 Task: For heading Calibri with Bold.  font size for heading24,  'Change the font style of data to'Bell MT.  and font size to 16,  Change the alignment of both headline & data to Align middle & Align Center.  In the sheet  analysisSalesComparison
Action: Mouse moved to (114, 178)
Screenshot: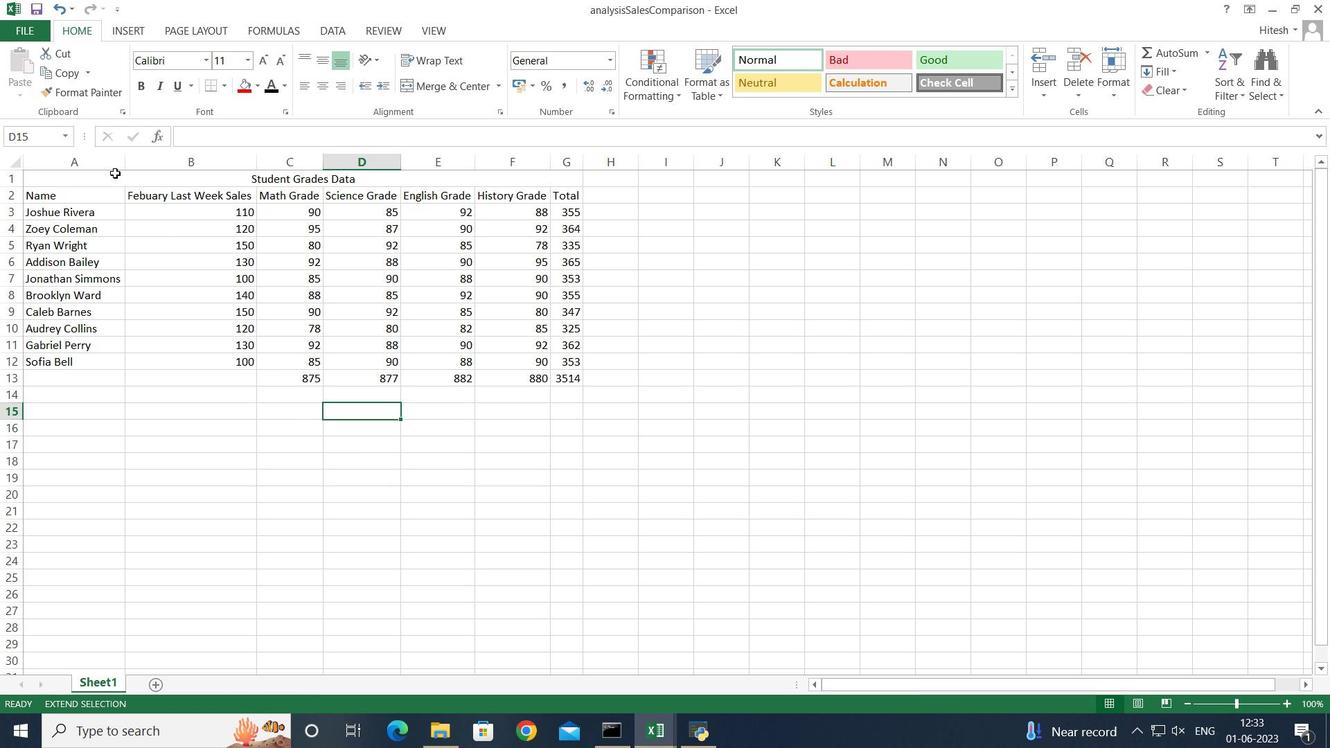 
Action: Mouse pressed left at (114, 178)
Screenshot: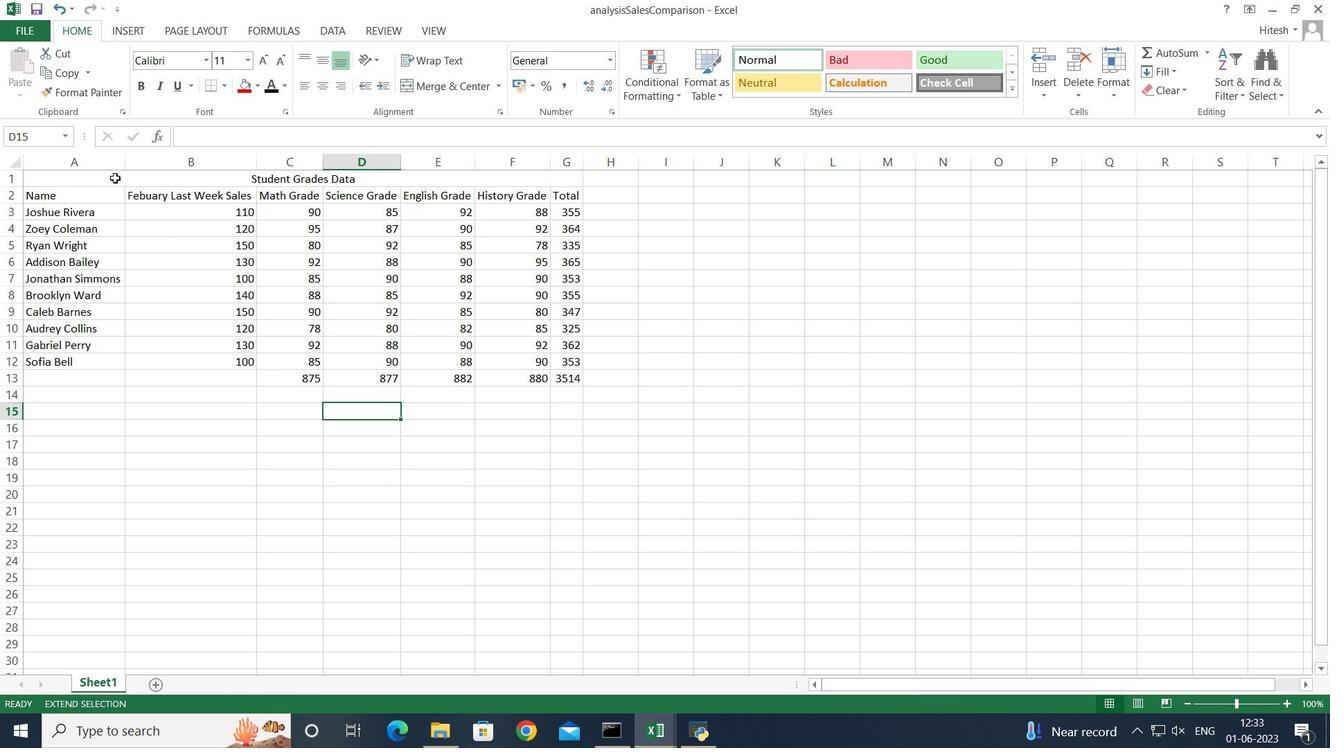 
Action: Mouse pressed left at (114, 178)
Screenshot: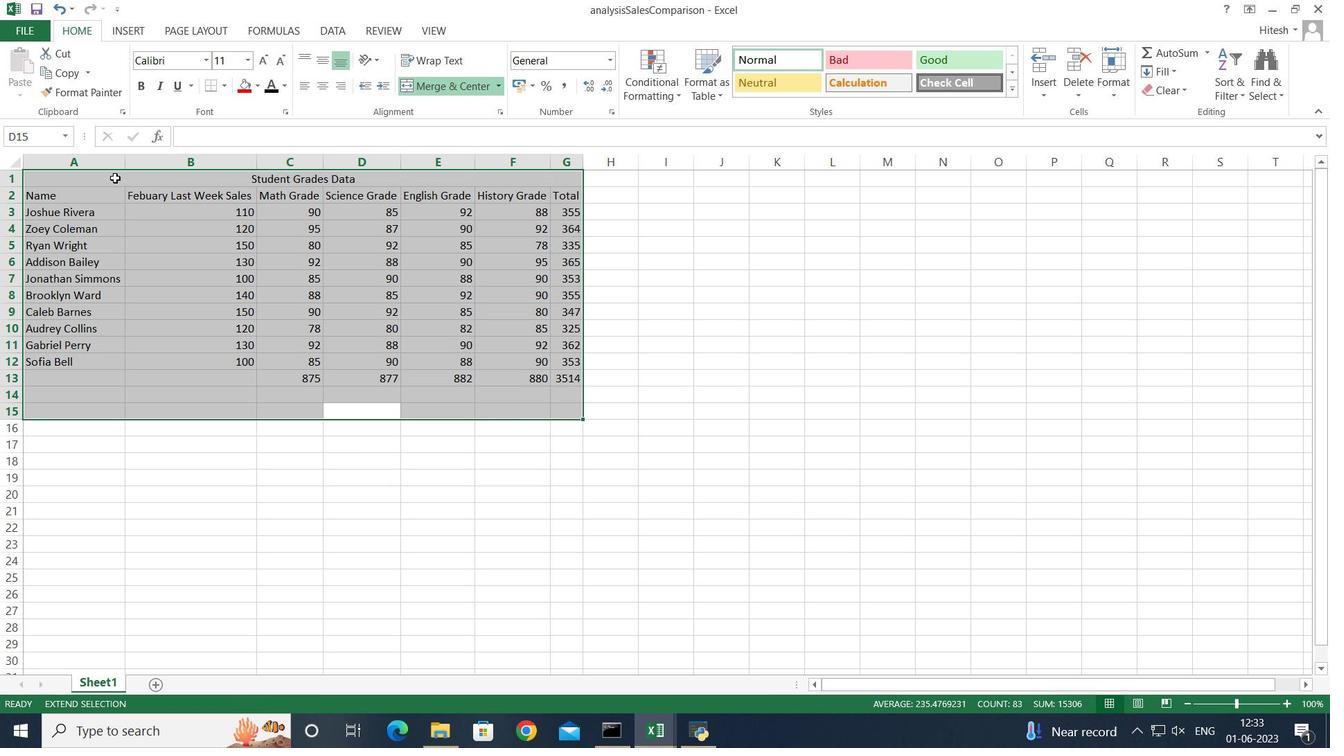 
Action: Mouse moved to (356, 417)
Screenshot: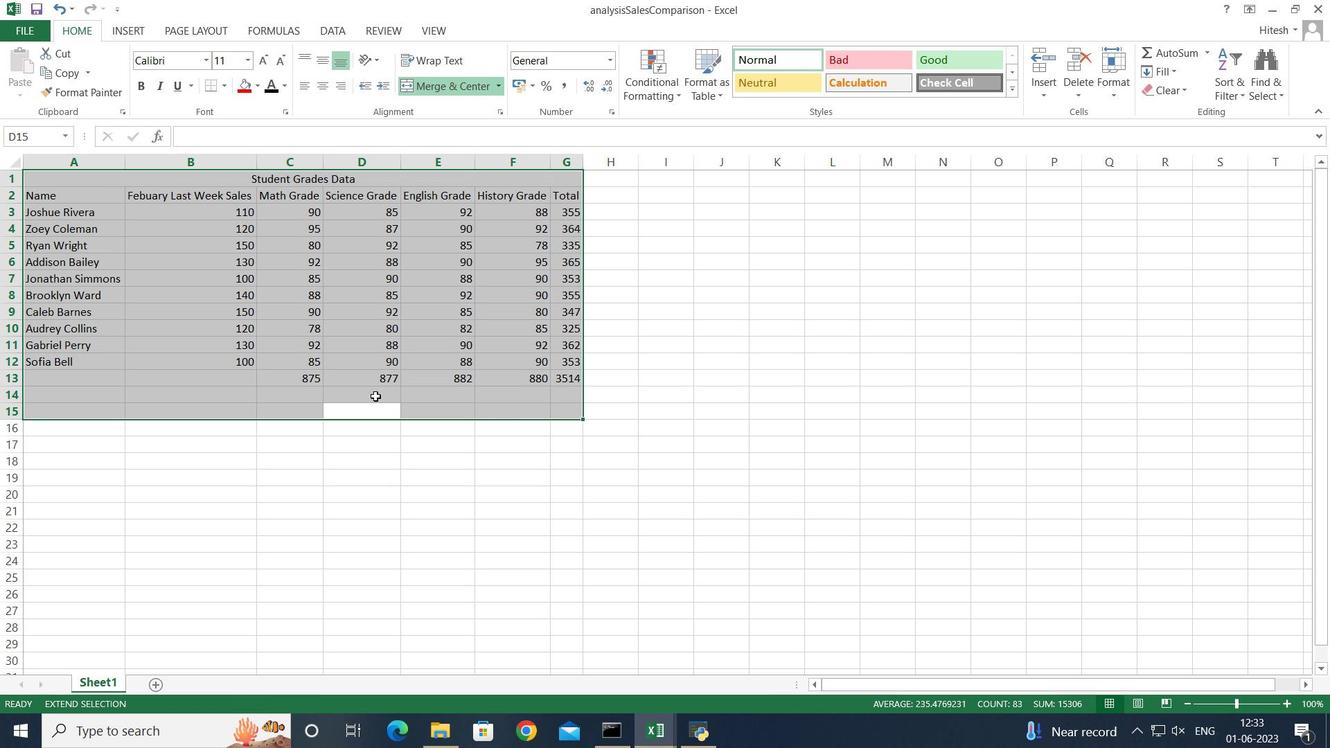 
Action: Mouse pressed left at (356, 417)
Screenshot: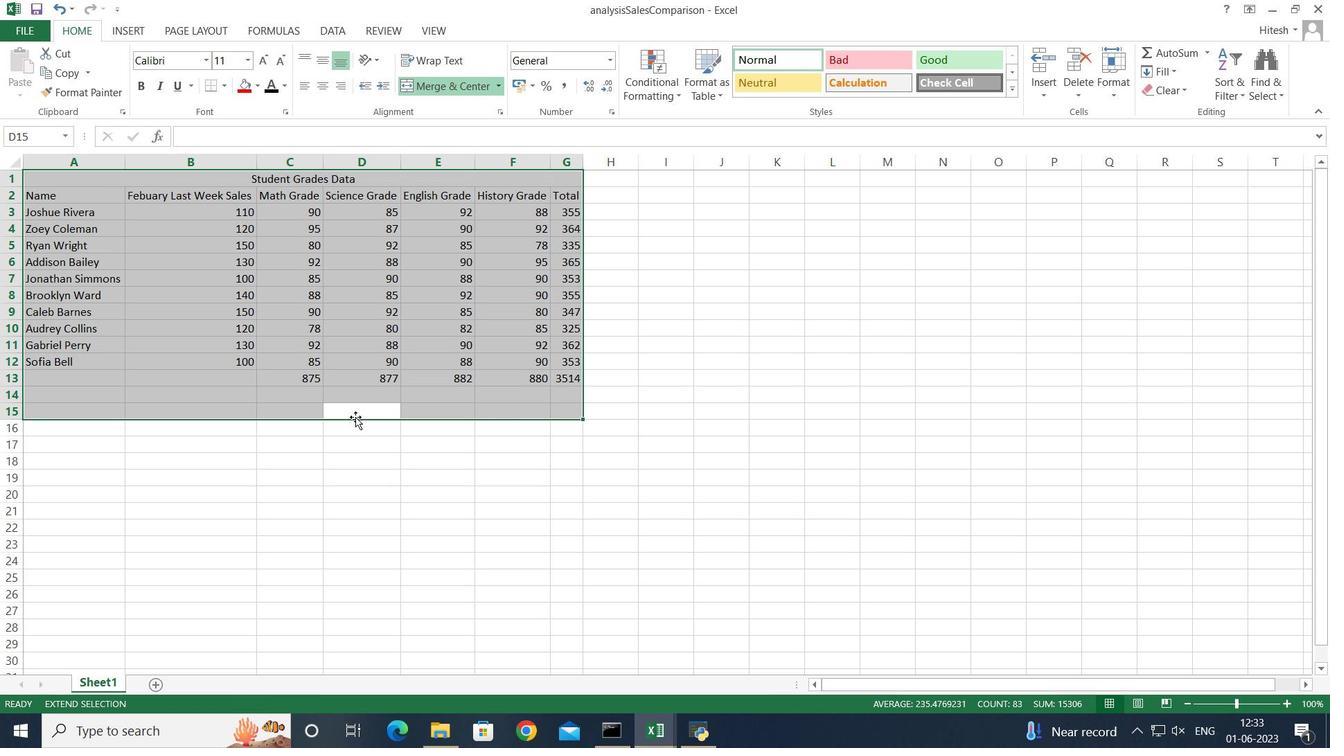 
Action: Mouse pressed left at (356, 417)
Screenshot: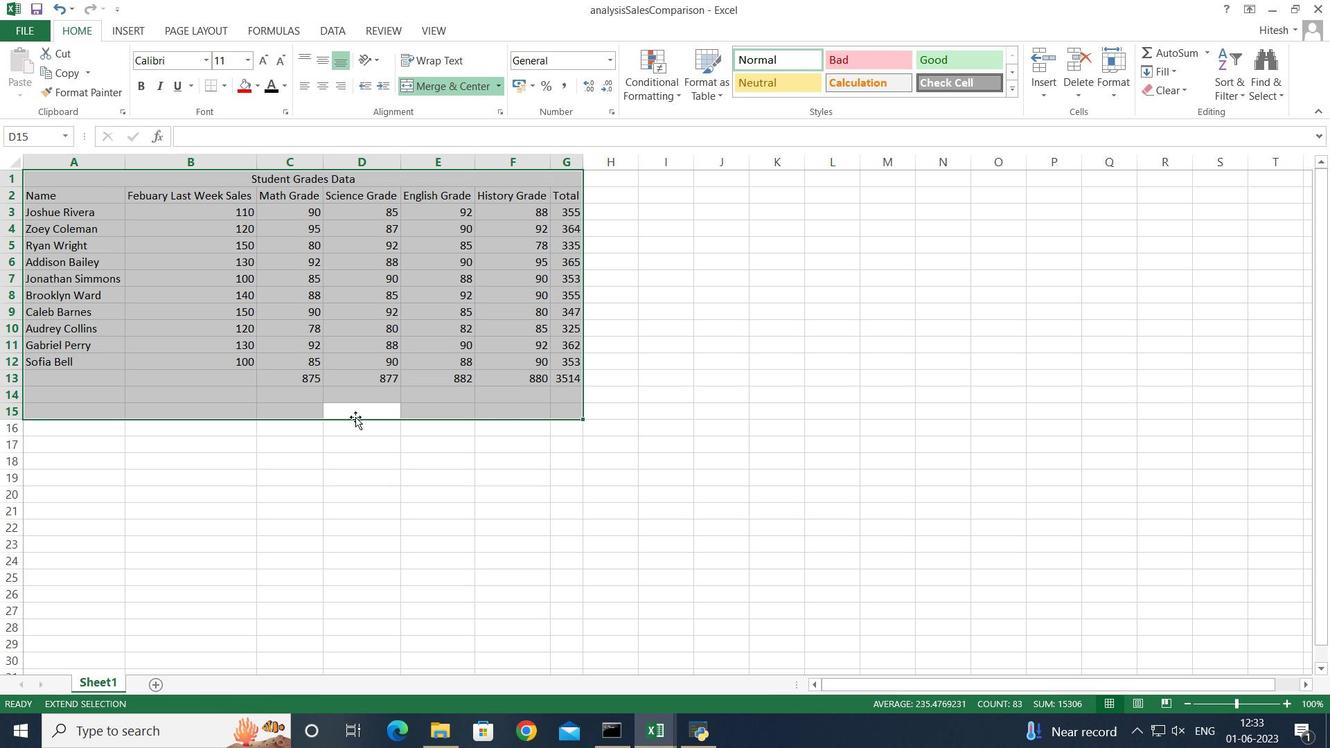 
Action: Mouse moved to (371, 409)
Screenshot: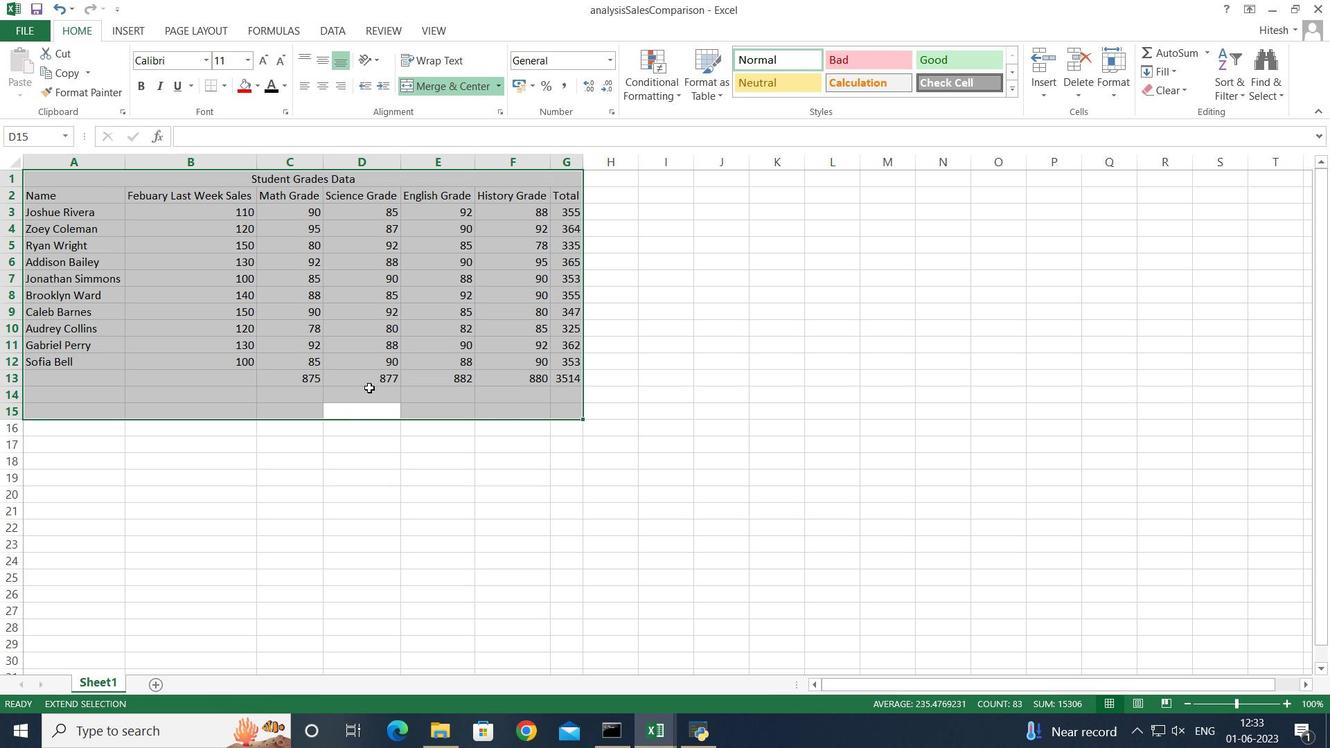 
Action: Mouse pressed left at (371, 409)
Screenshot: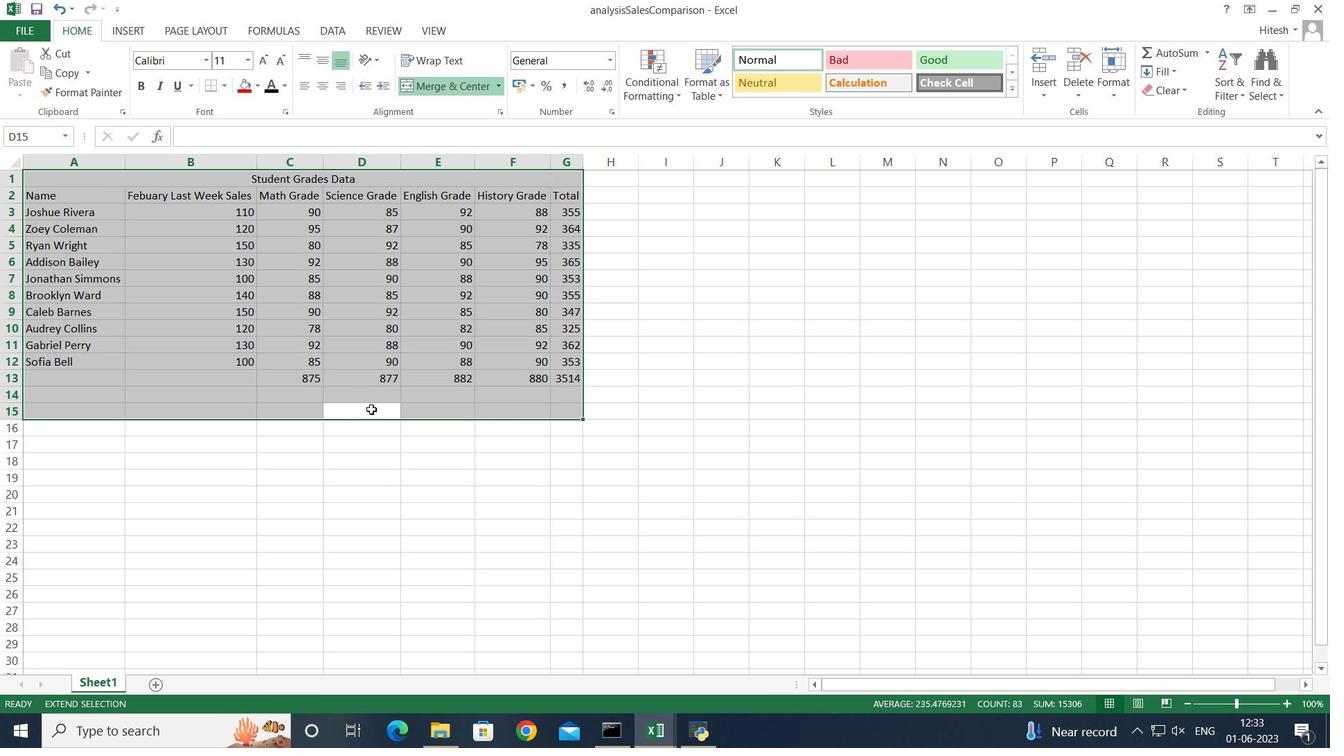 
Action: Key pressed 9<Key.backspace>
Screenshot: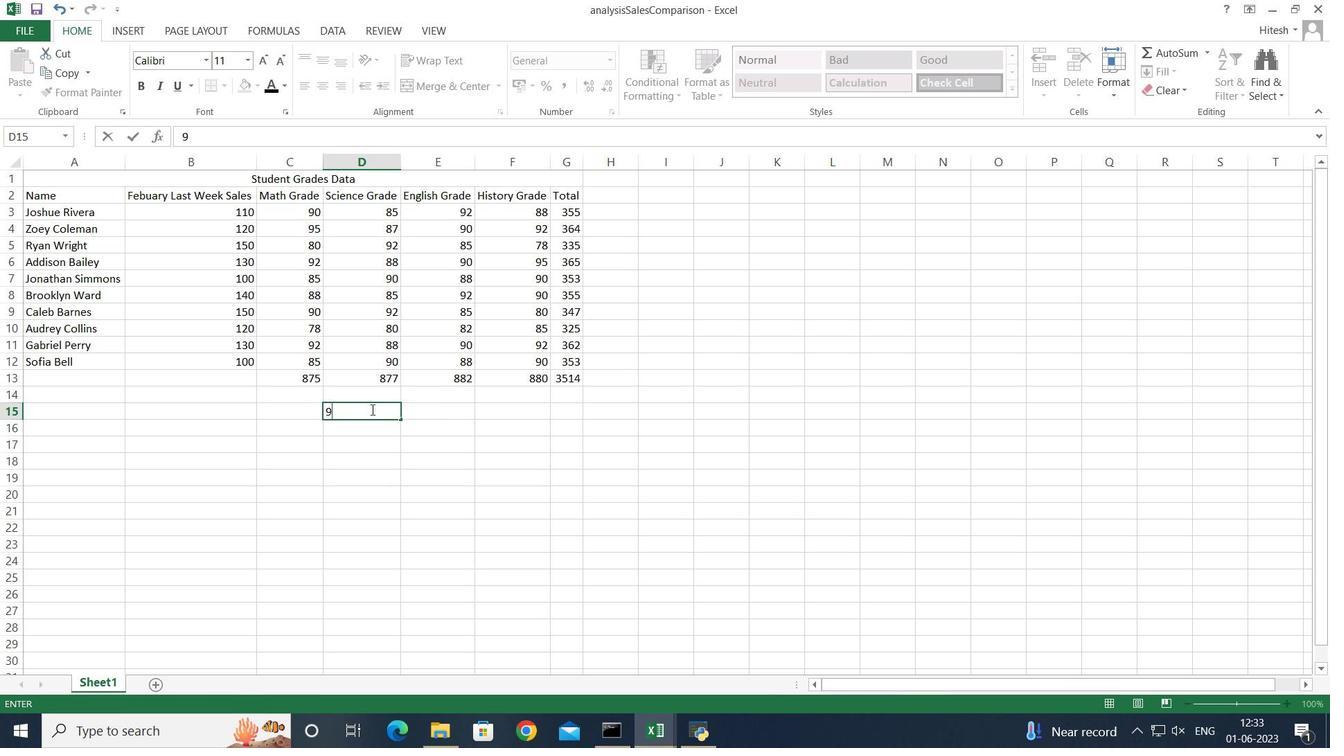 
Action: Mouse moved to (80, 179)
Screenshot: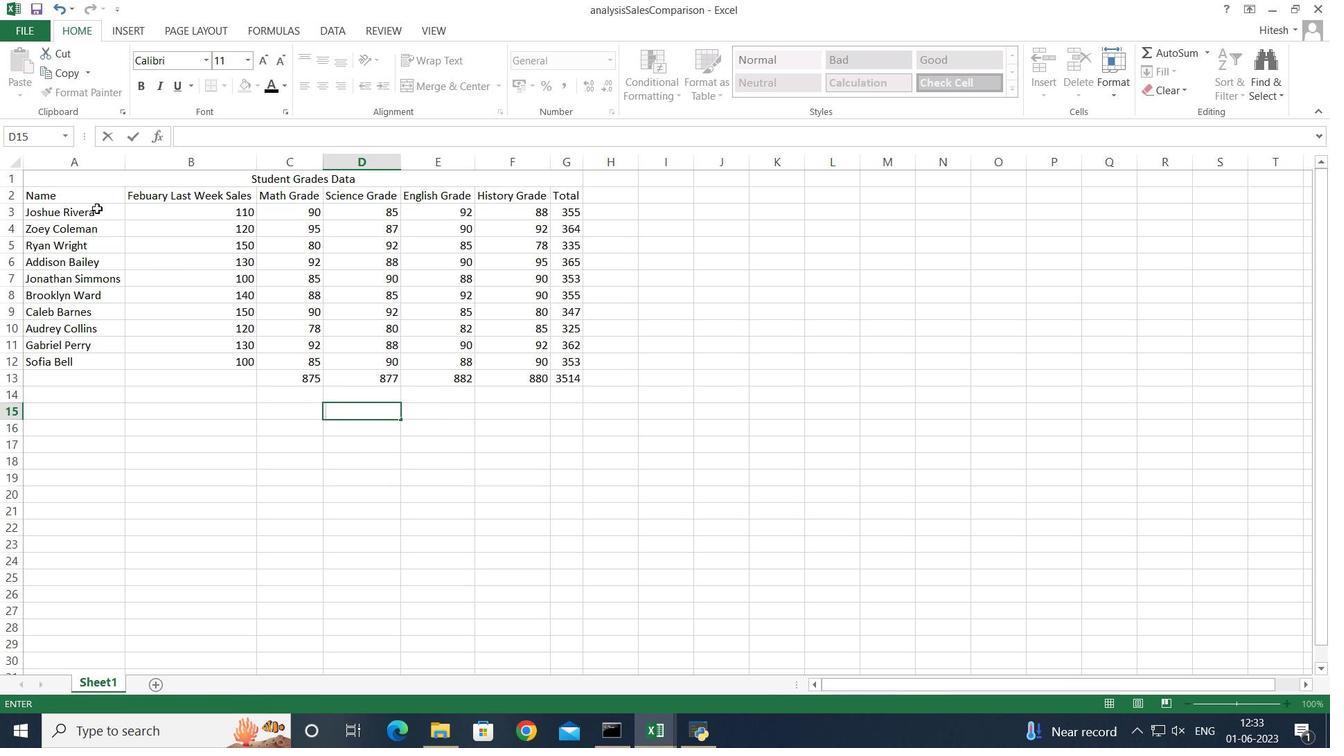 
Action: Mouse pressed left at (80, 179)
Screenshot: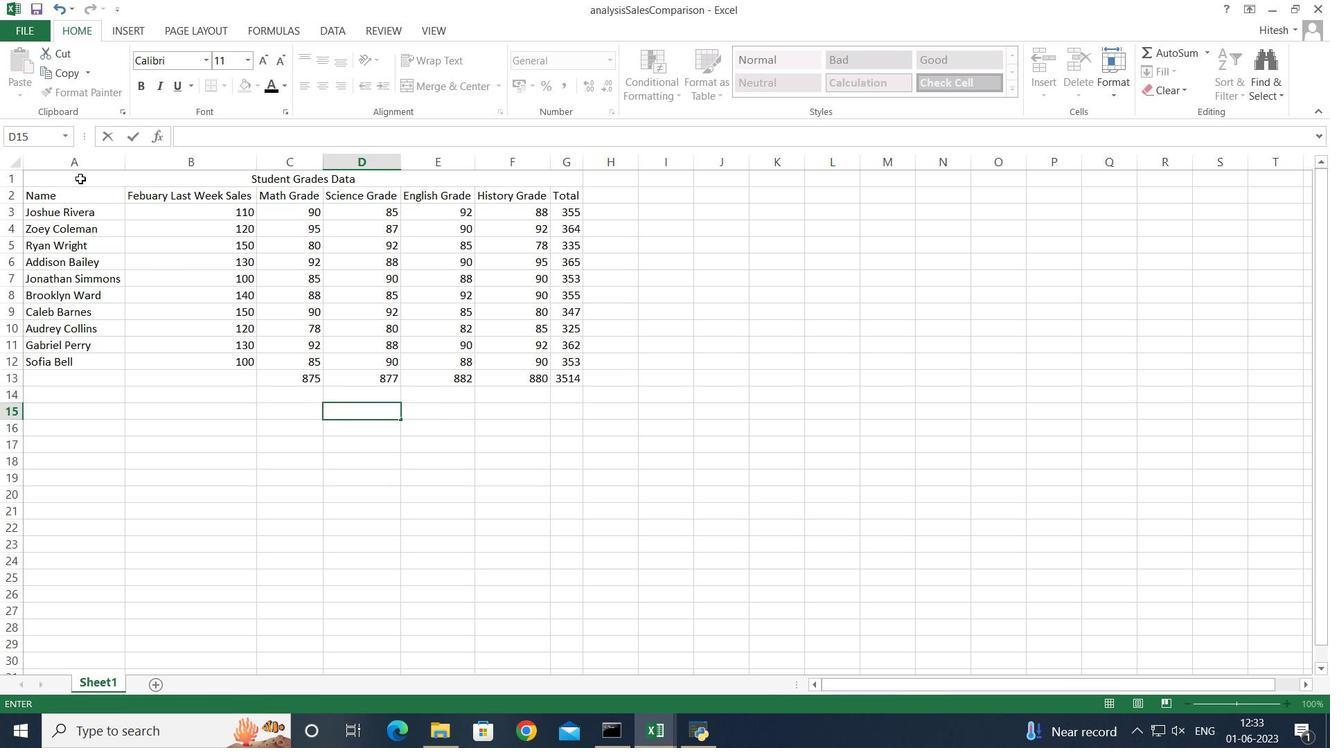 
Action: Mouse moved to (203, 58)
Screenshot: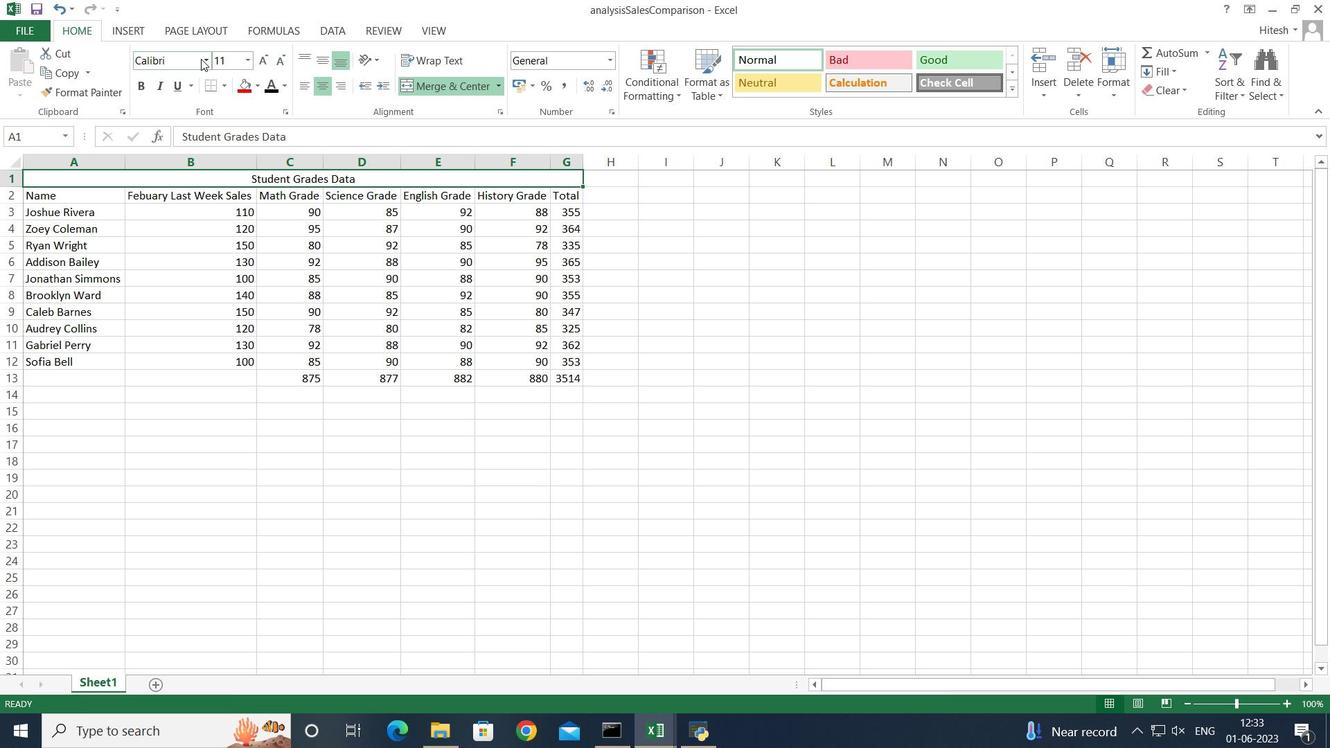 
Action: Mouse pressed left at (203, 58)
Screenshot: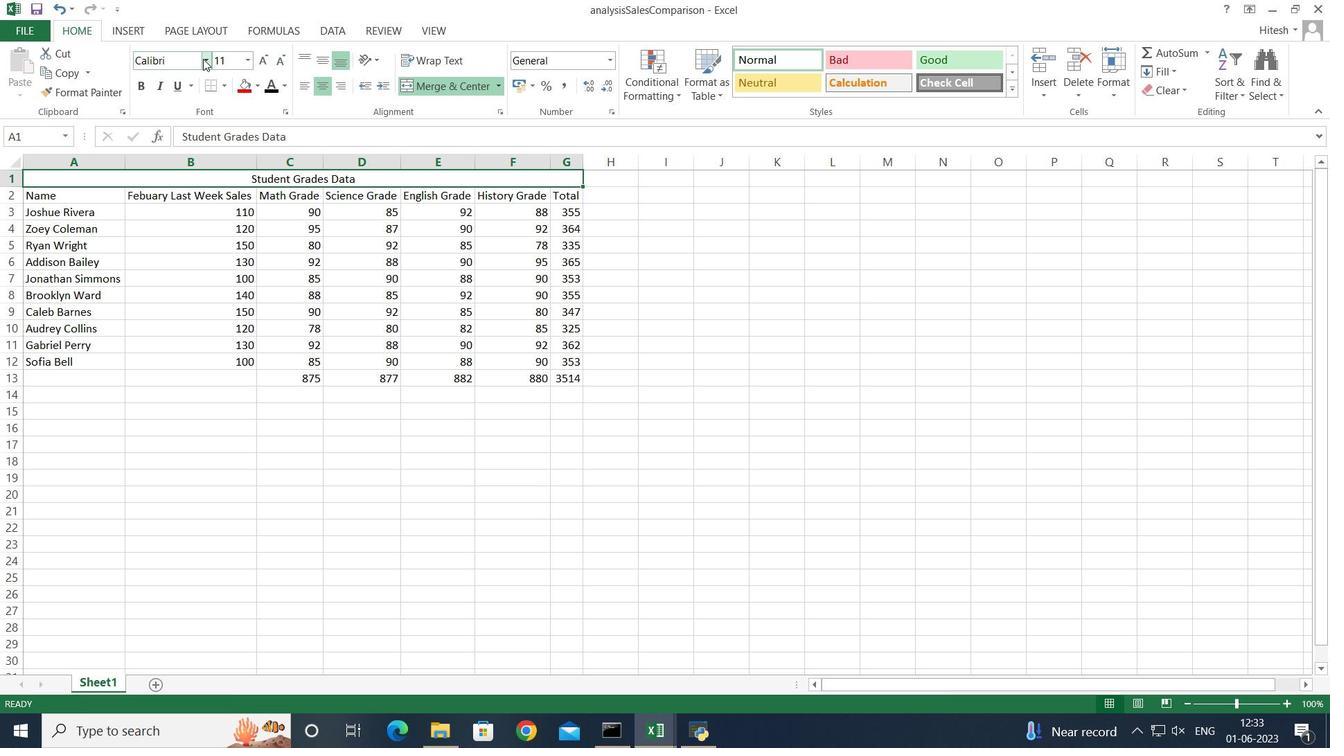 
Action: Mouse moved to (208, 120)
Screenshot: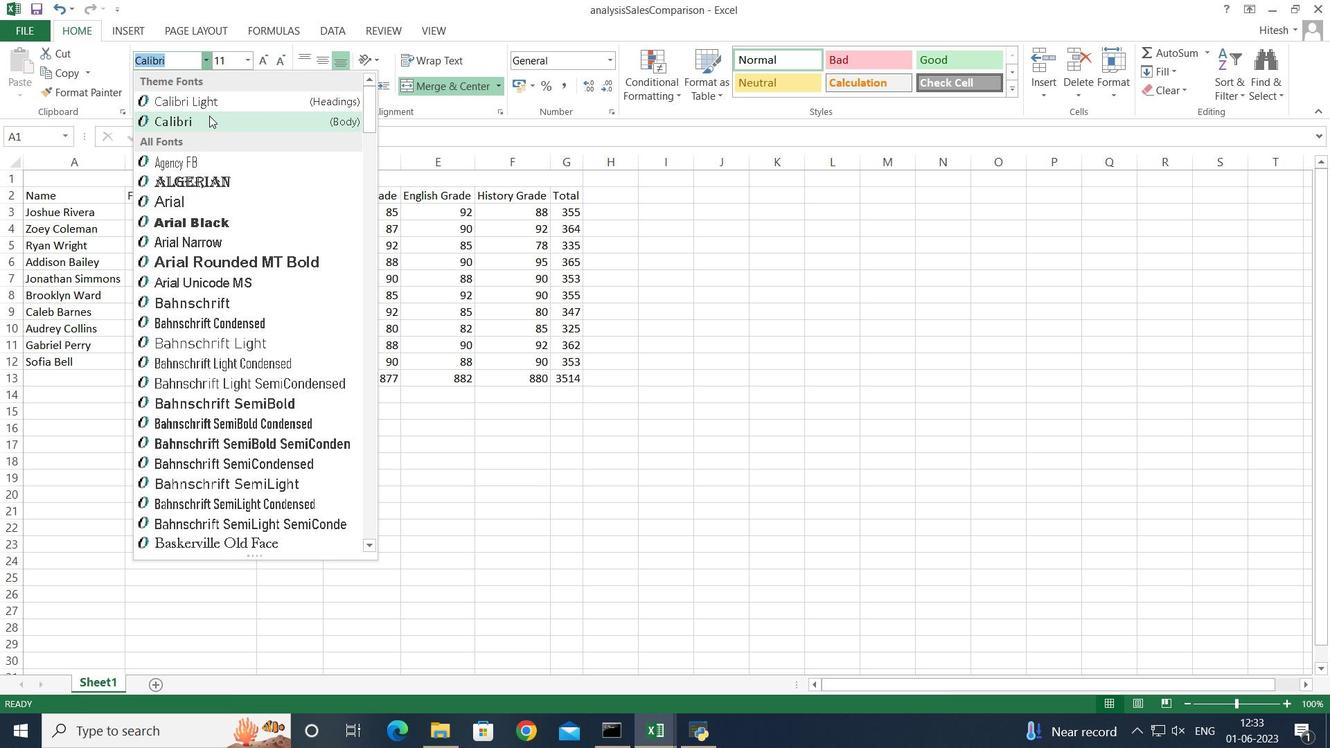 
Action: Mouse pressed left at (208, 120)
Screenshot: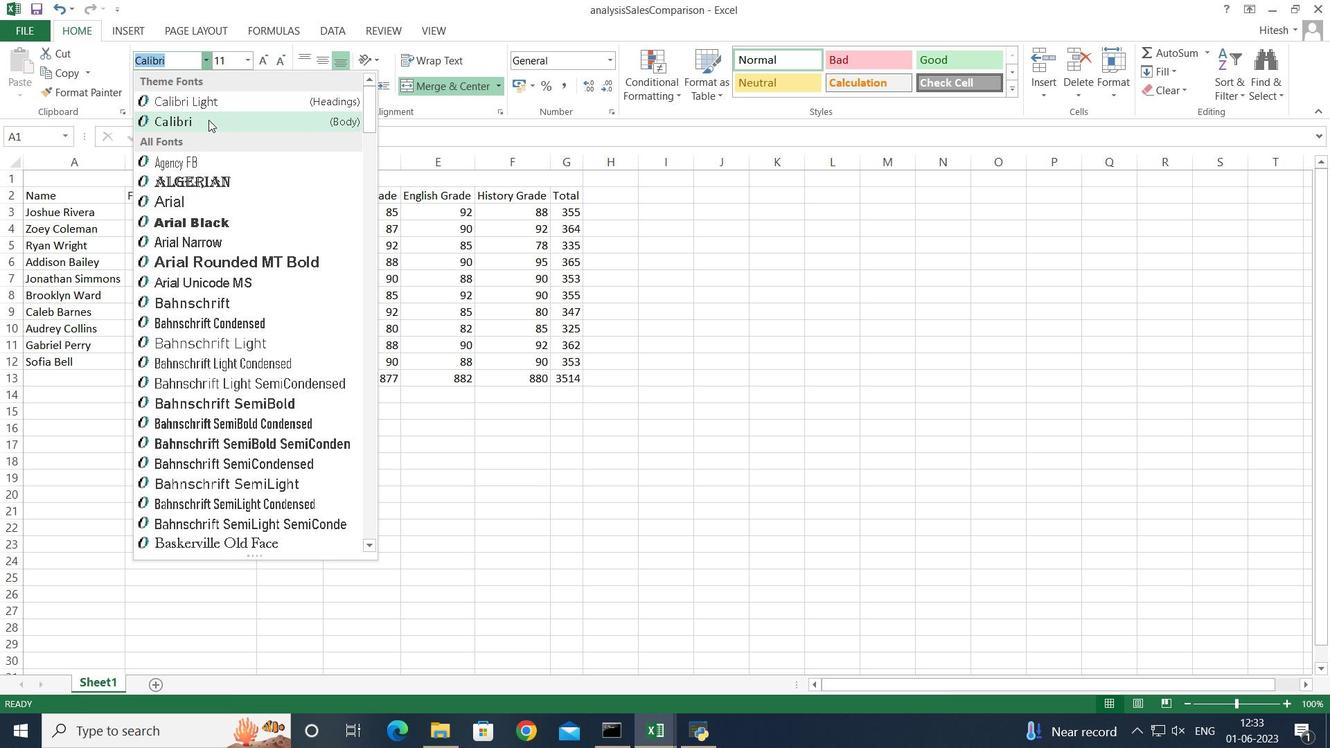 
Action: Mouse moved to (137, 87)
Screenshot: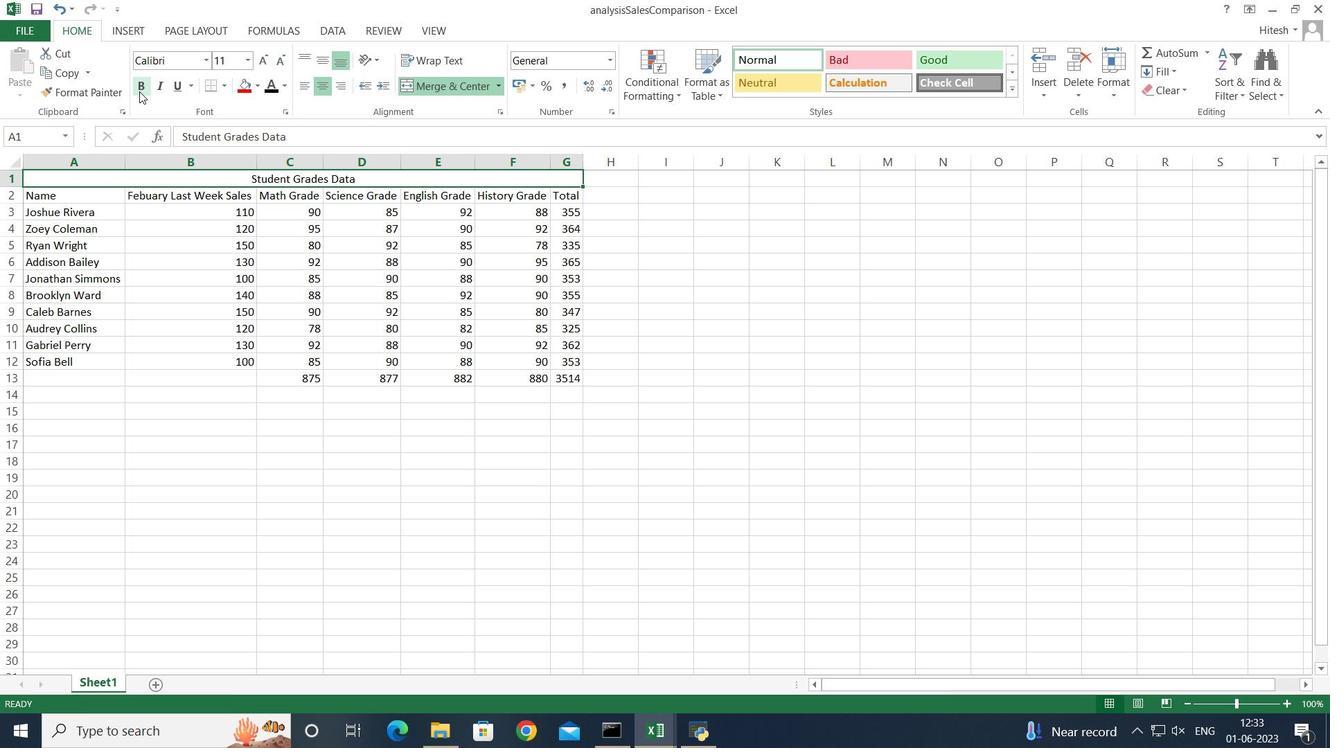 
Action: Mouse pressed left at (137, 87)
Screenshot: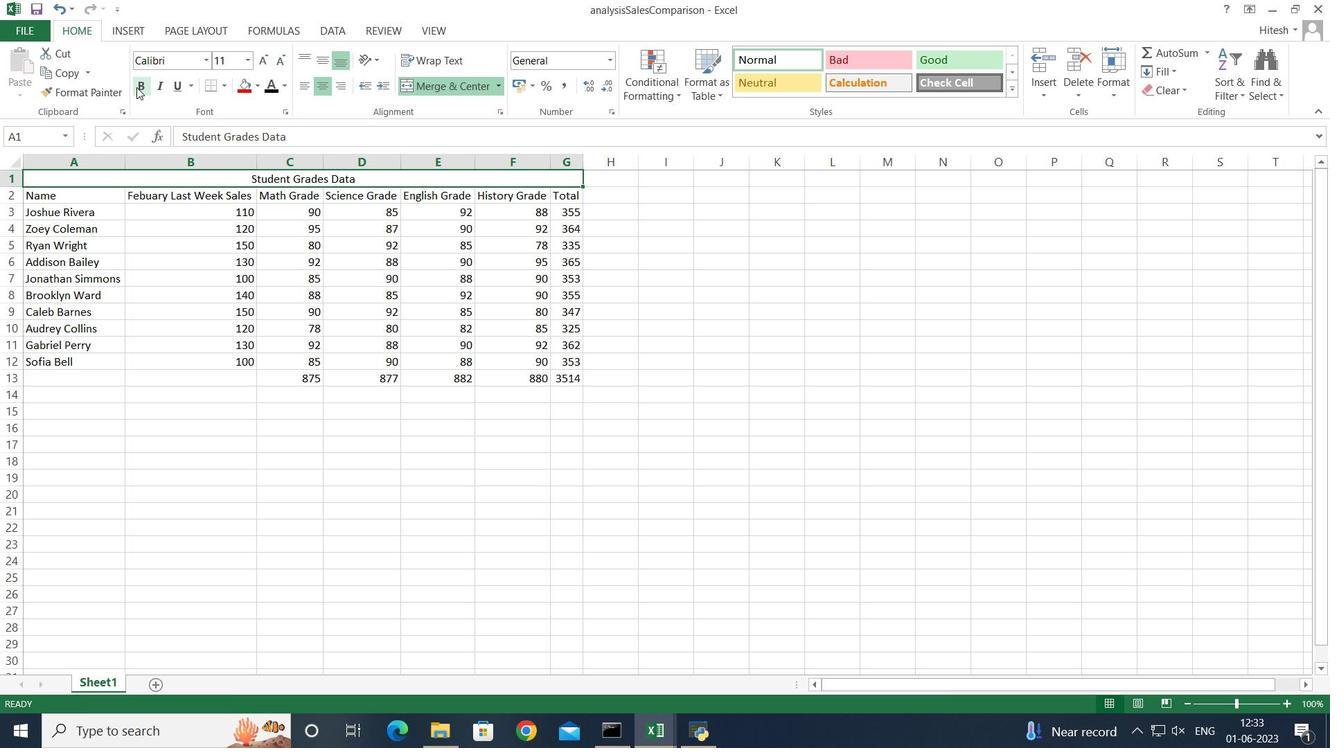 
Action: Mouse moved to (247, 57)
Screenshot: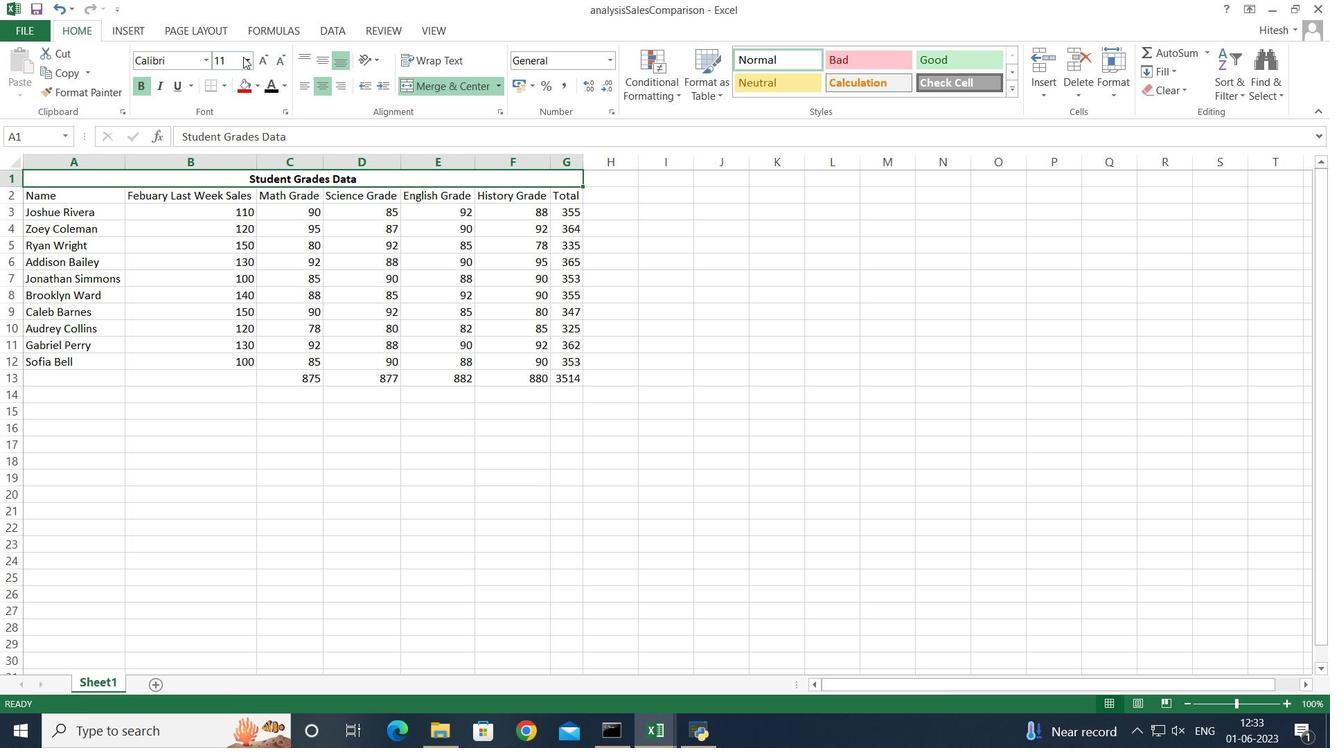 
Action: Mouse pressed left at (247, 57)
Screenshot: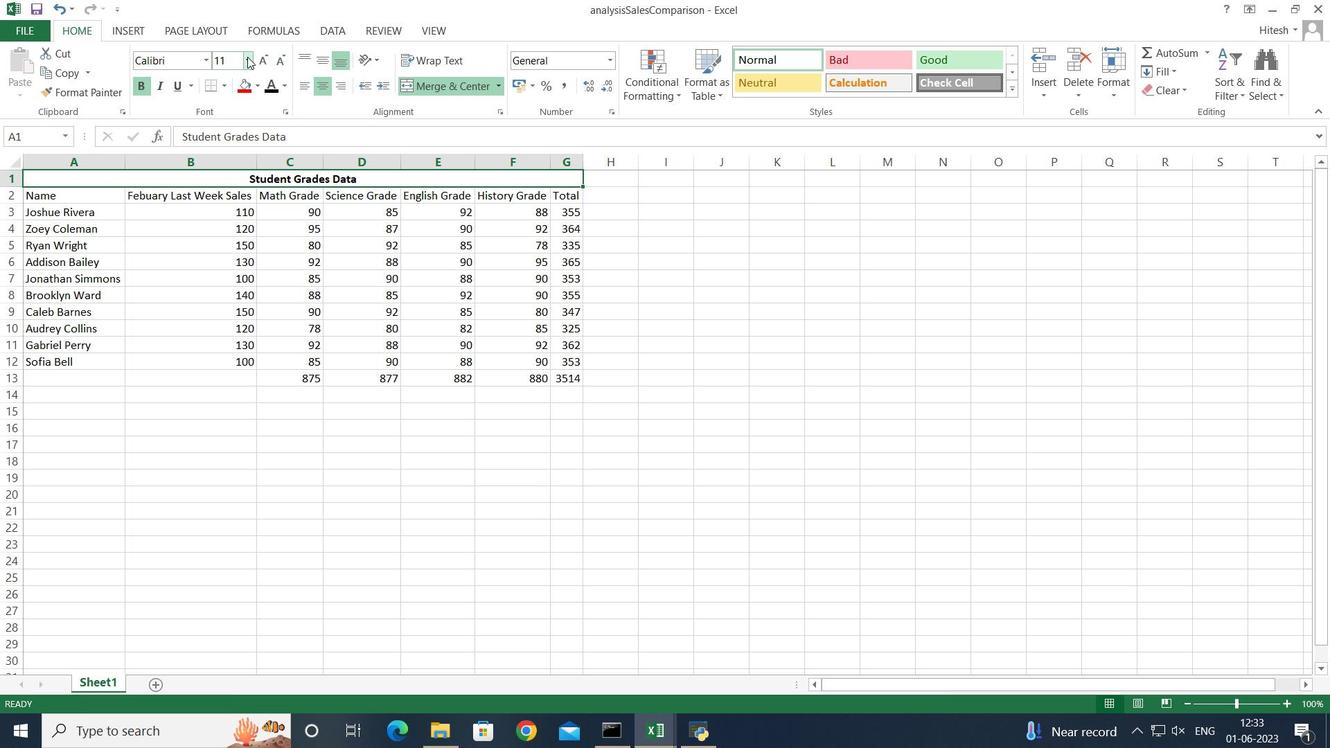
Action: Mouse moved to (220, 241)
Screenshot: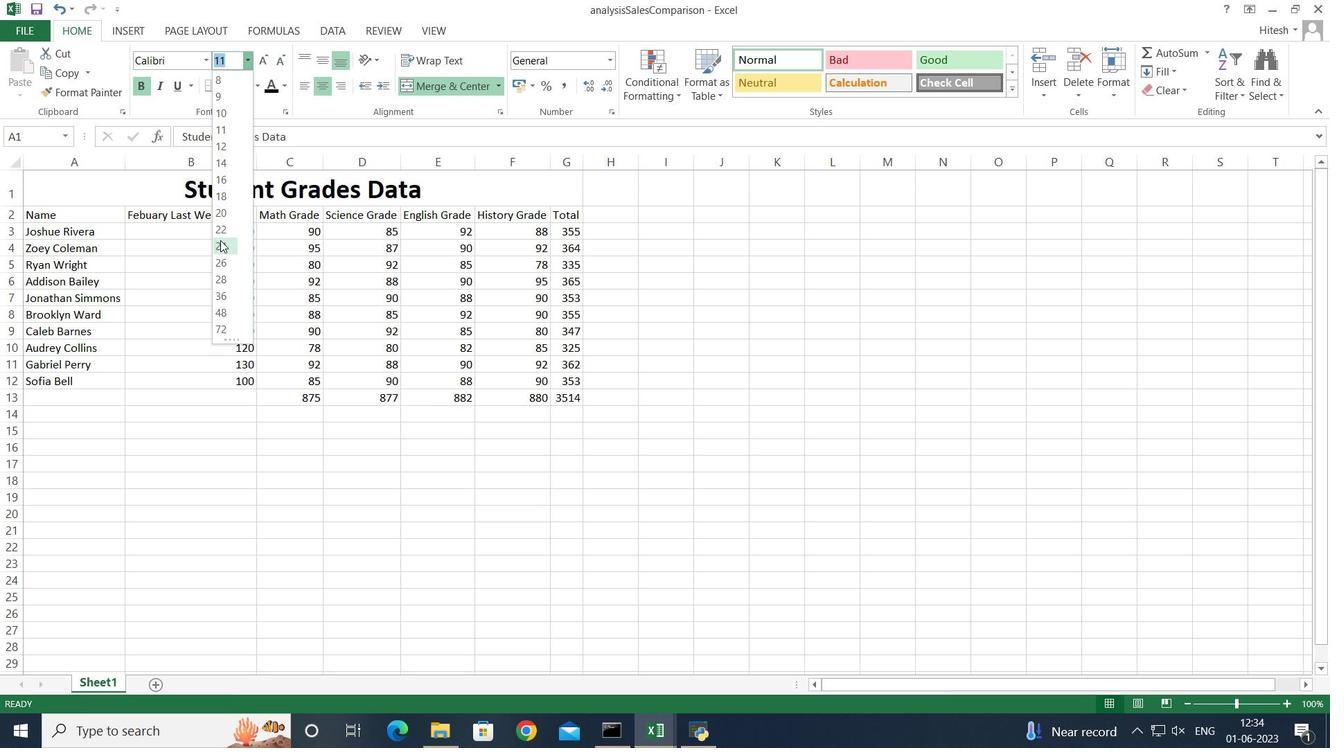 
Action: Mouse pressed left at (220, 241)
Screenshot: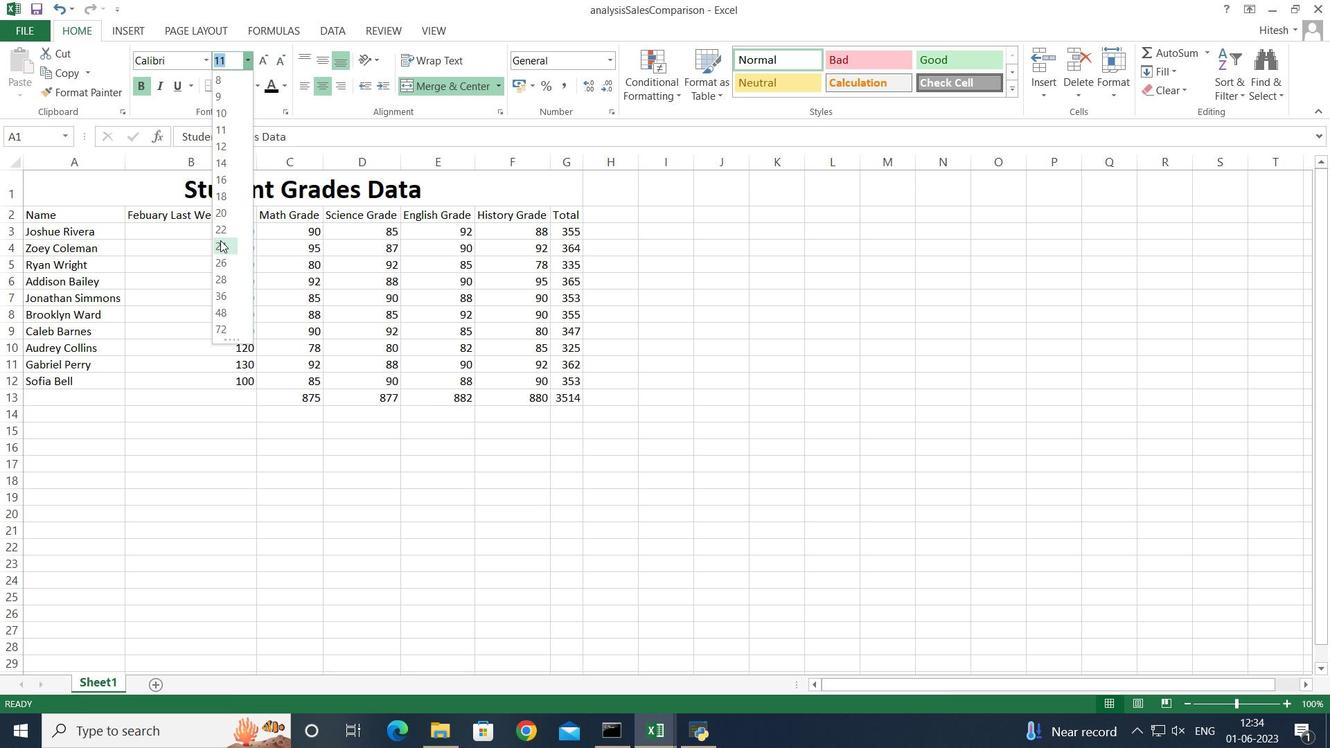 
Action: Mouse moved to (196, 427)
Screenshot: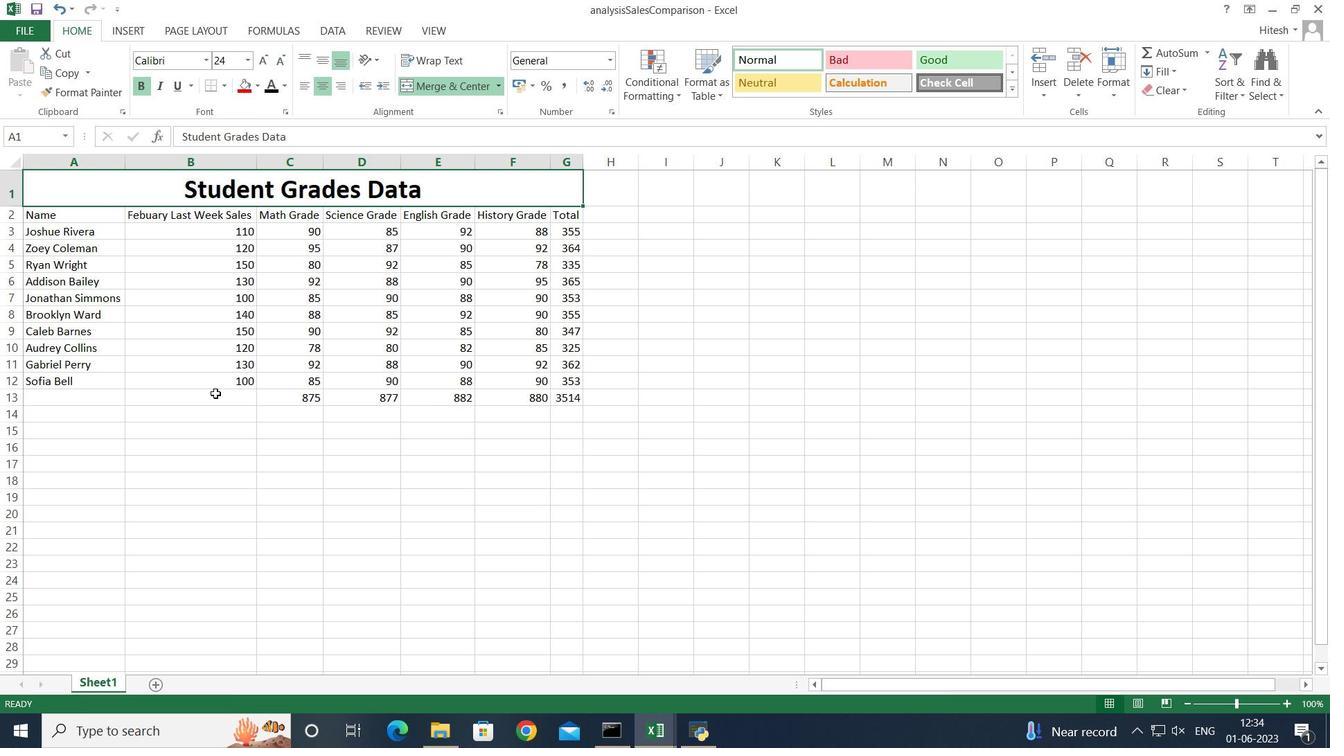 
Action: Mouse pressed left at (196, 427)
Screenshot: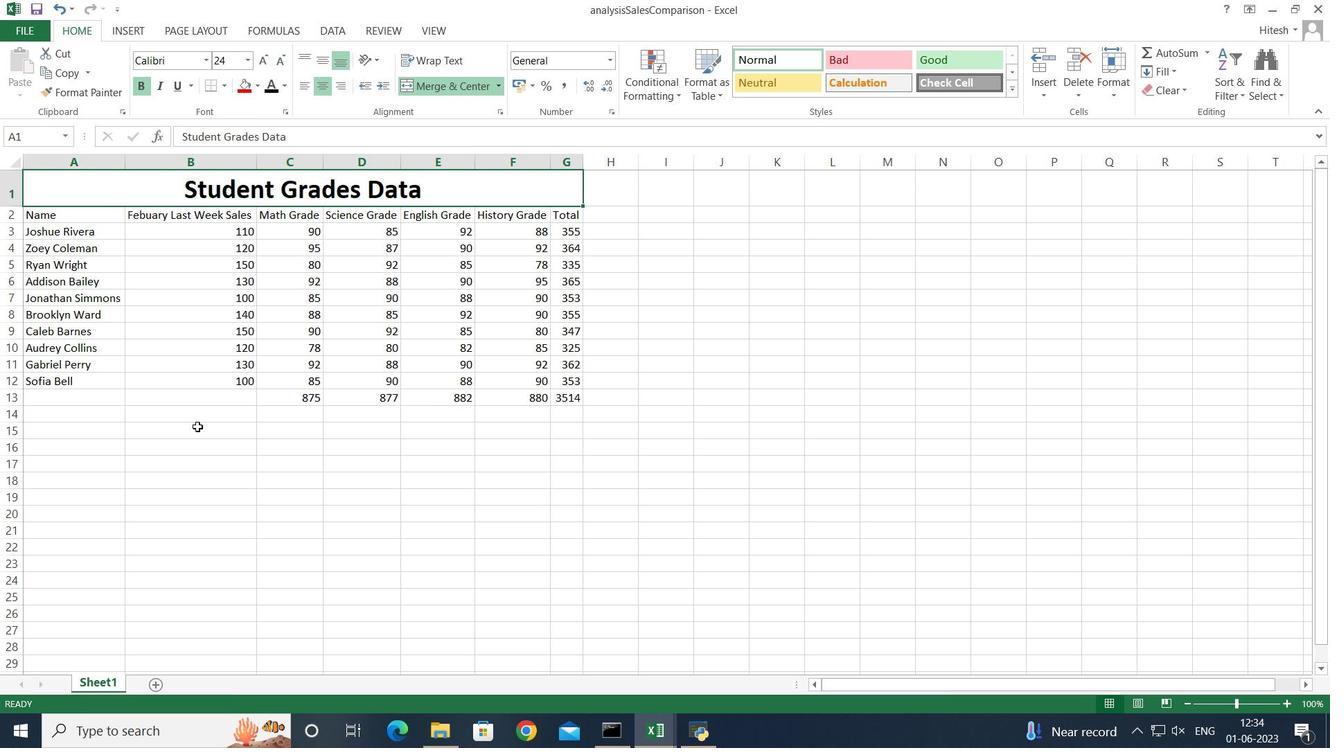 
Action: Mouse moved to (63, 210)
Screenshot: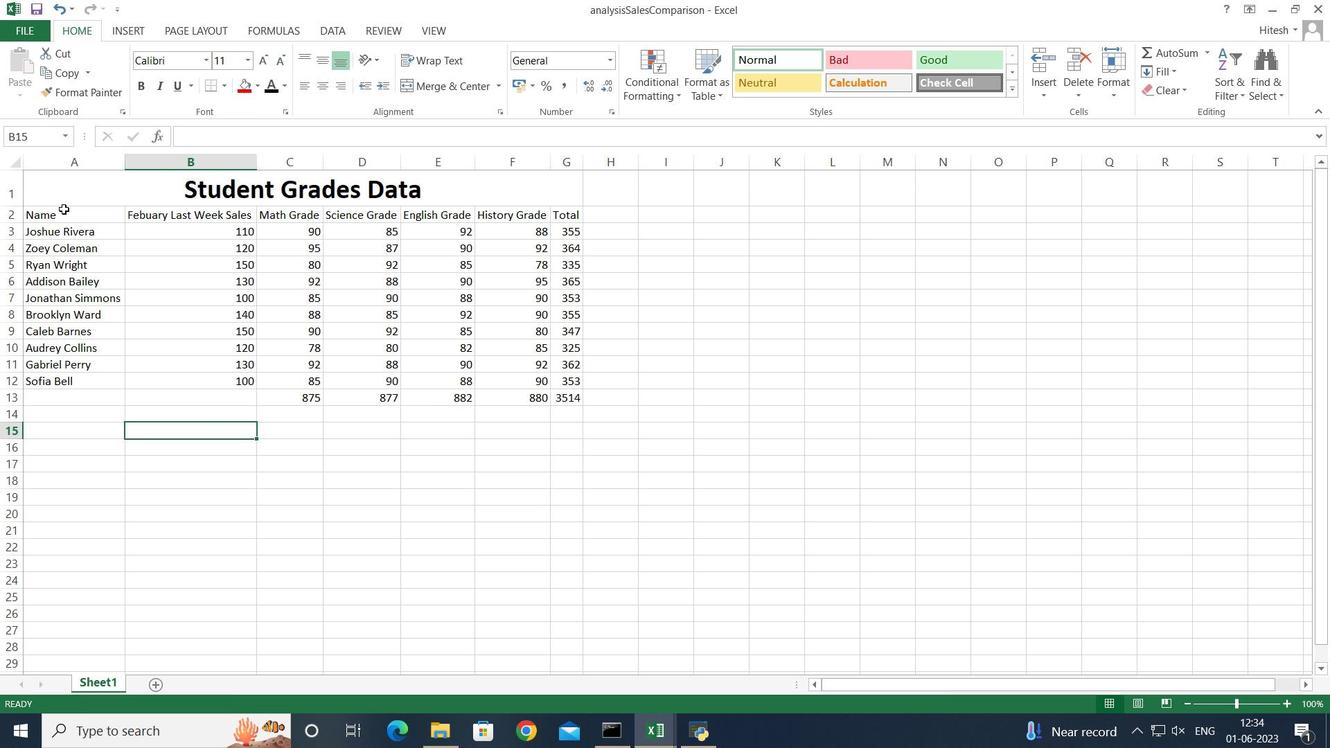 
Action: Mouse pressed left at (63, 210)
Screenshot: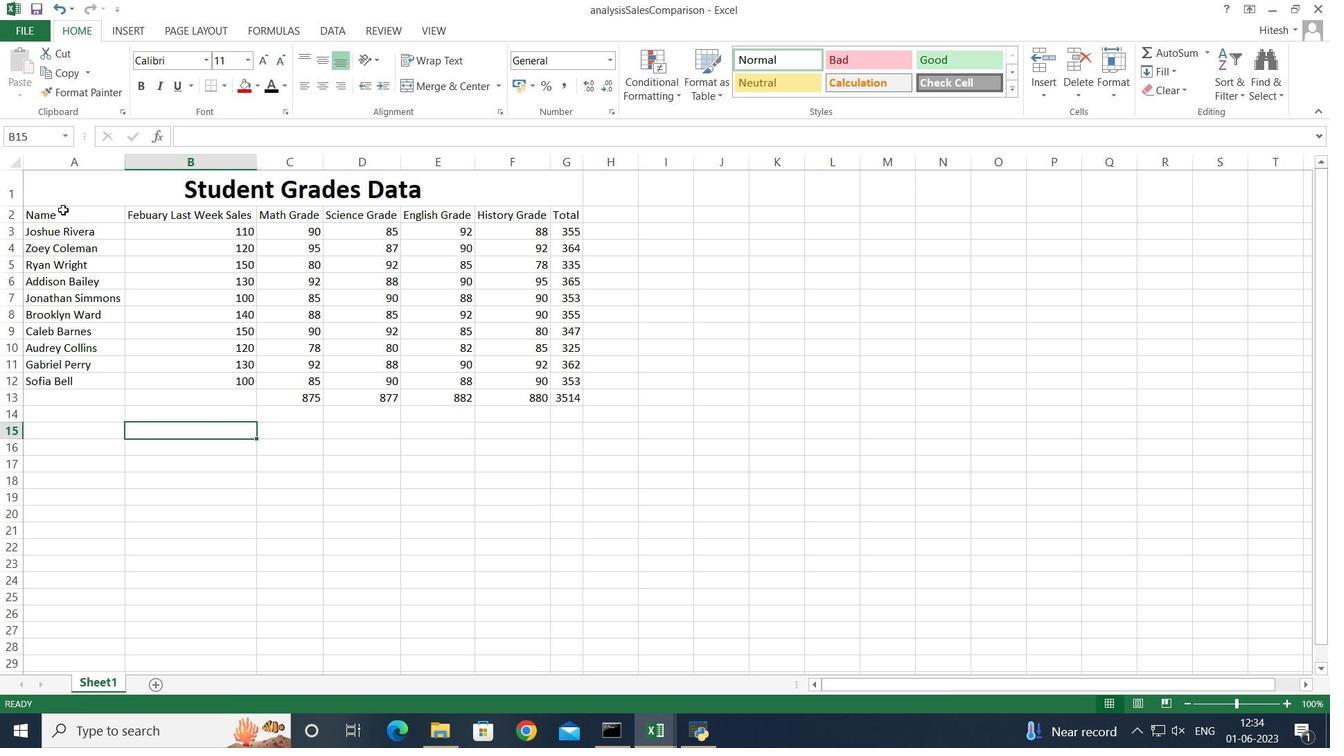 
Action: Key pressed <Key.shift><Key.right><Key.right><Key.right><Key.right><Key.right><Key.right><Key.down><Key.down><Key.down><Key.down><Key.down><Key.down><Key.down><Key.down><Key.down><Key.down><Key.down>
Screenshot: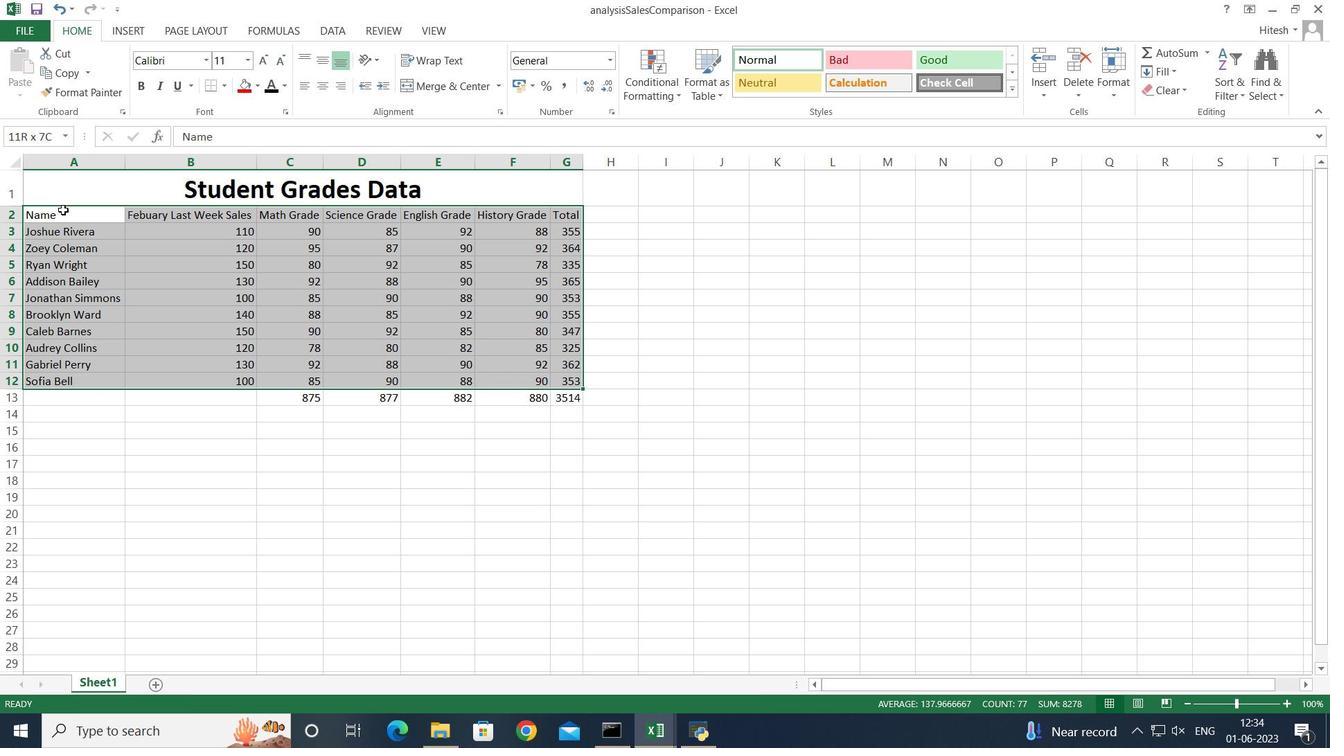 
Action: Mouse moved to (205, 60)
Screenshot: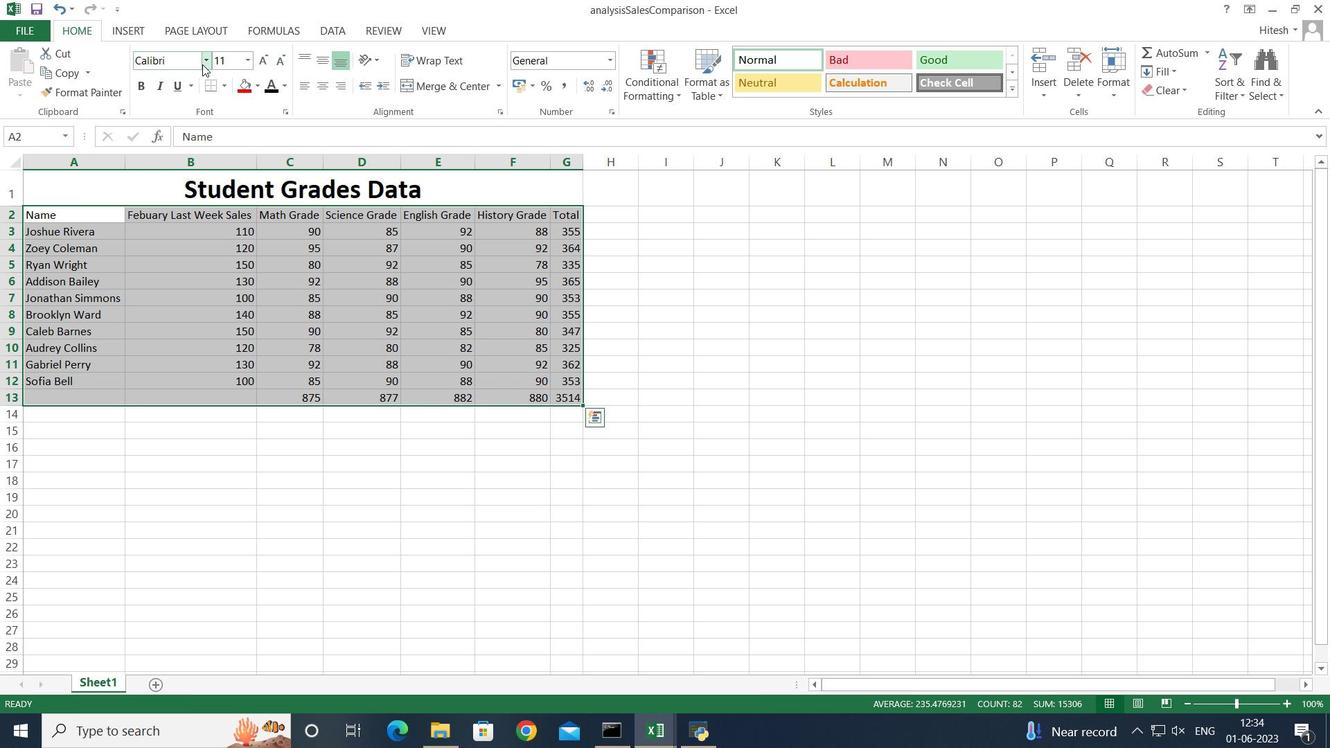 
Action: Mouse pressed left at (205, 60)
Screenshot: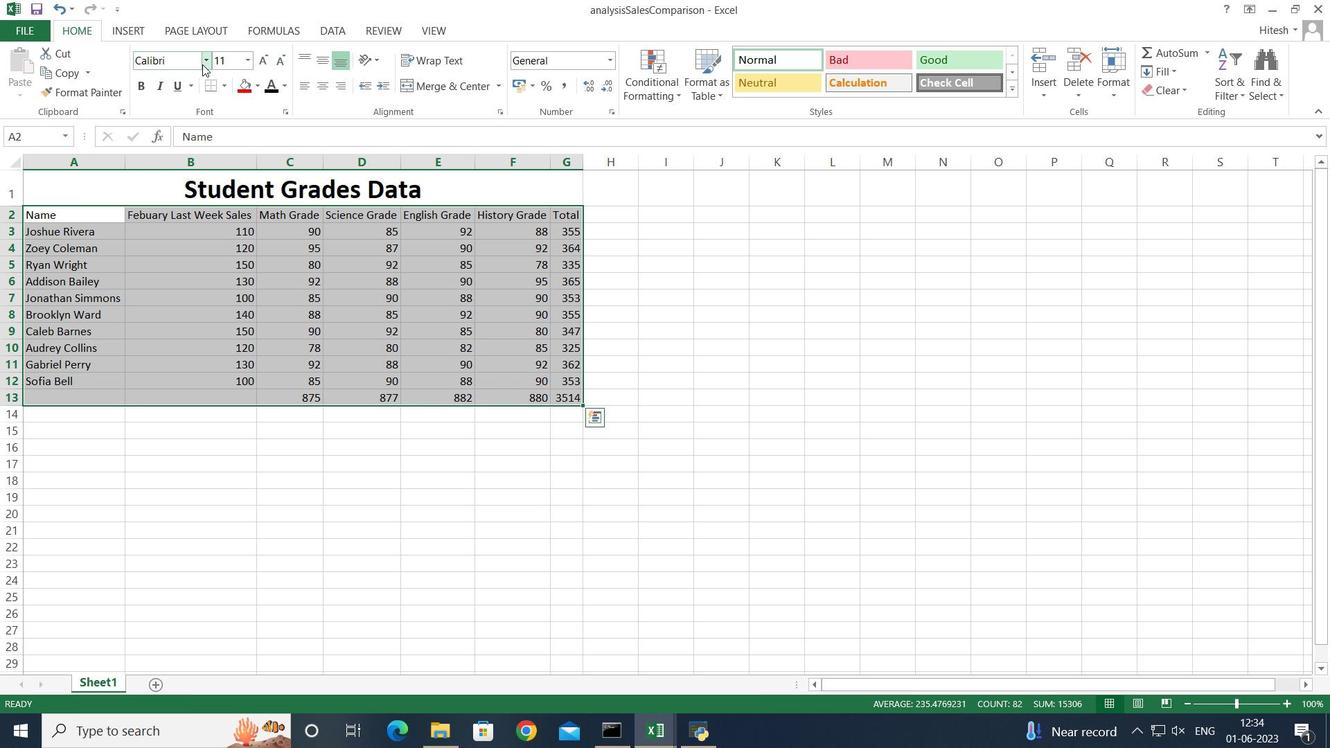 
Action: Mouse moved to (272, 165)
Screenshot: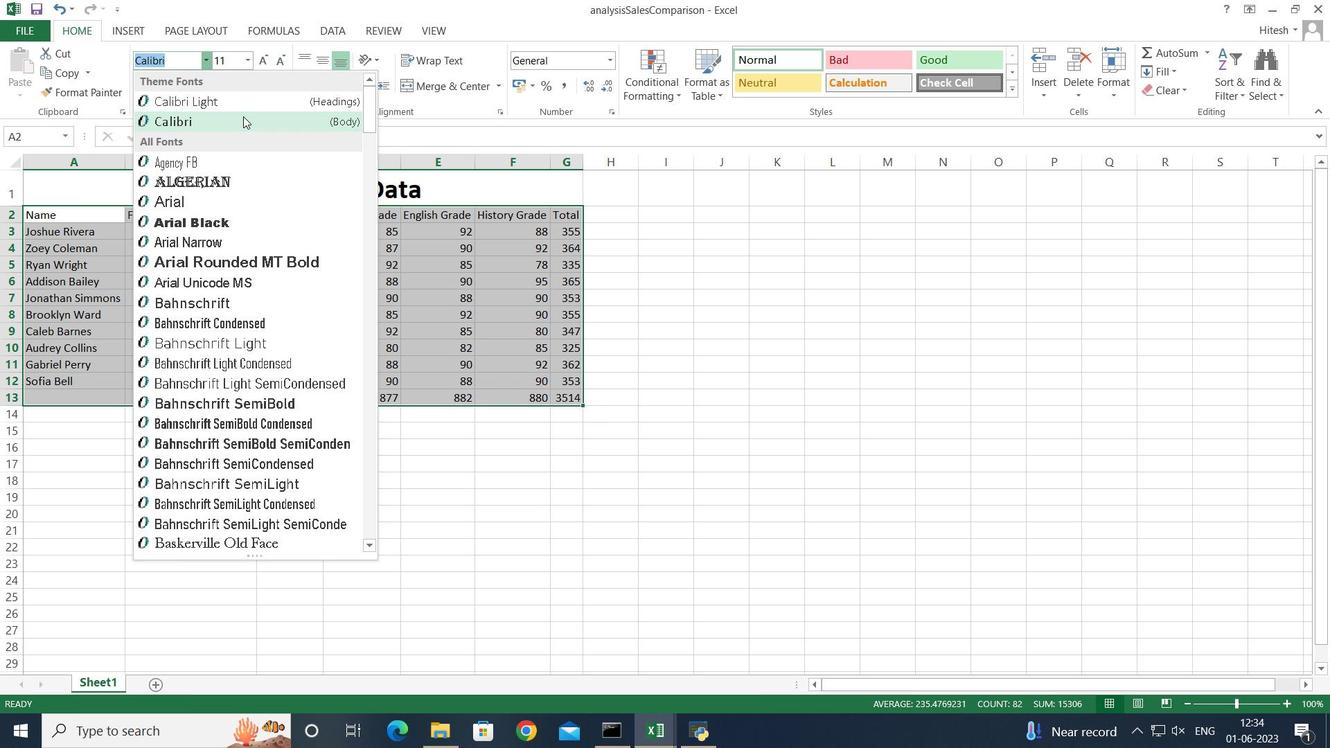 
Action: Mouse scrolled (272, 164) with delta (0, 0)
Screenshot: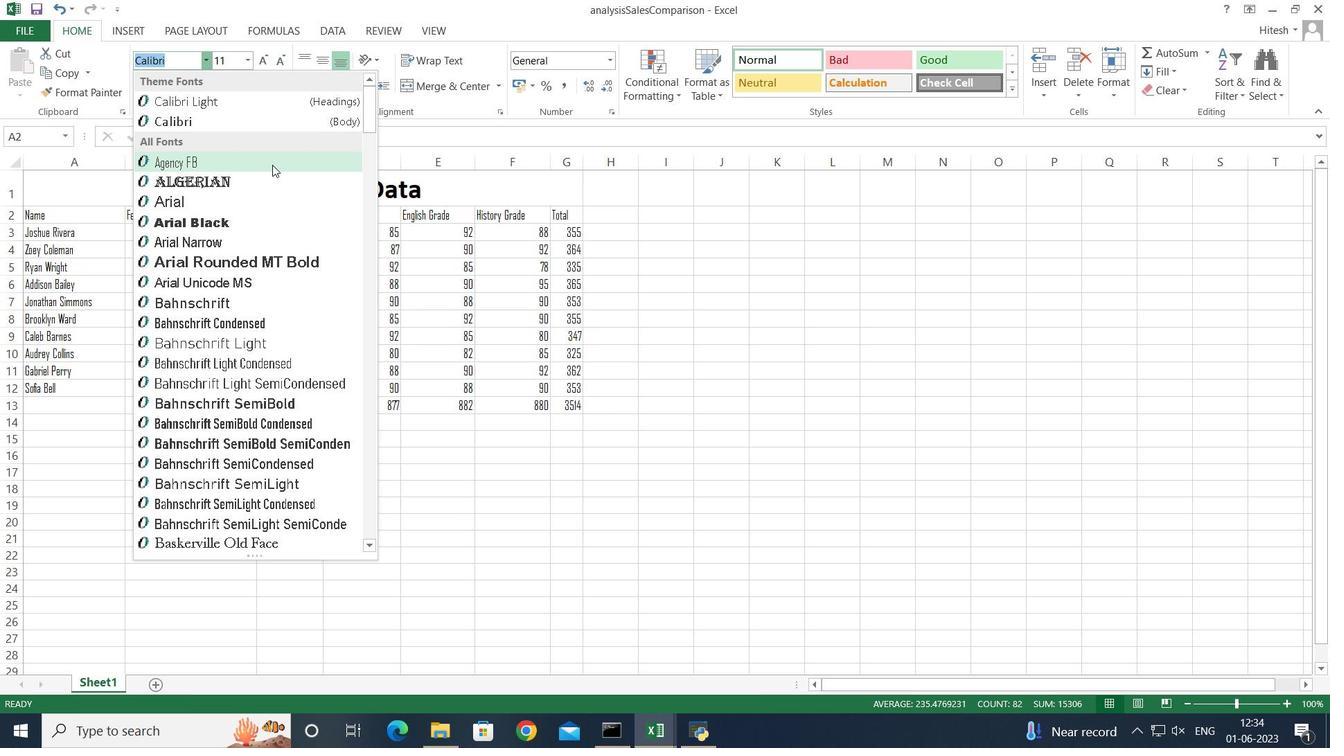 
Action: Mouse scrolled (272, 164) with delta (0, 0)
Screenshot: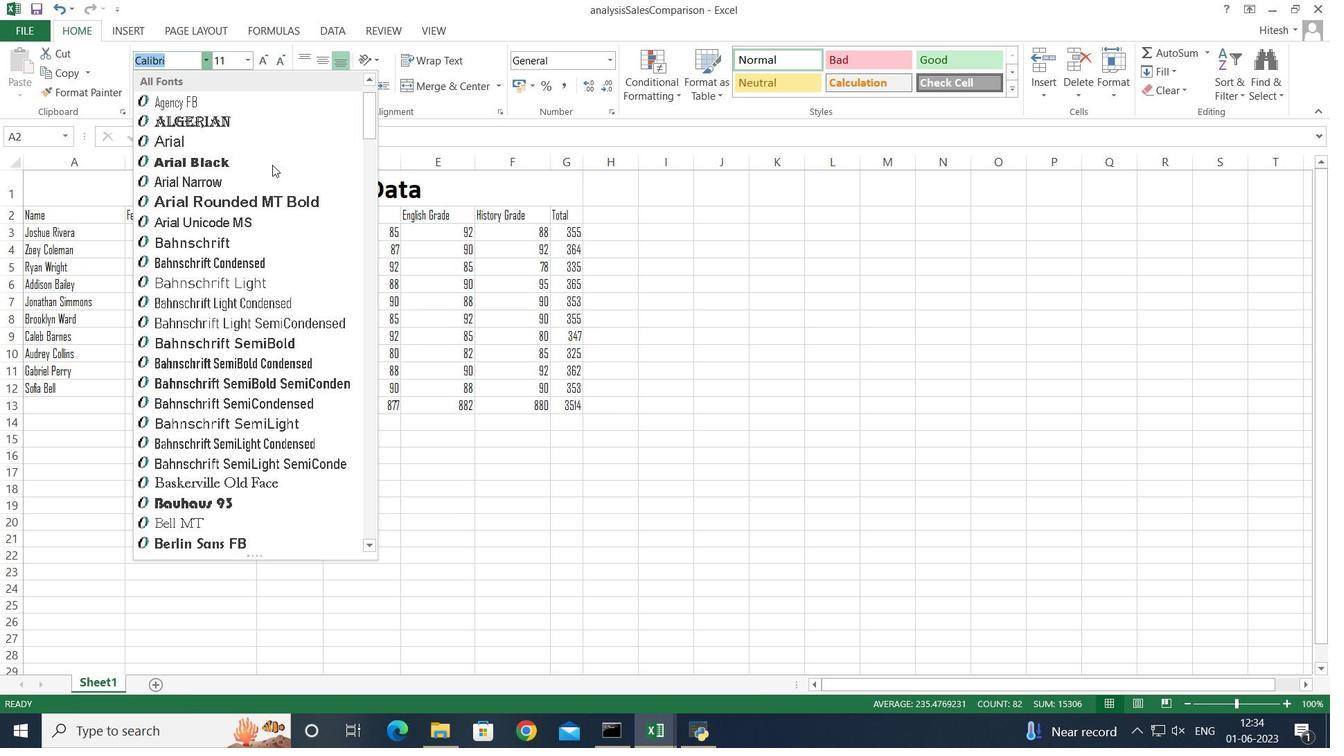 
Action: Mouse moved to (225, 456)
Screenshot: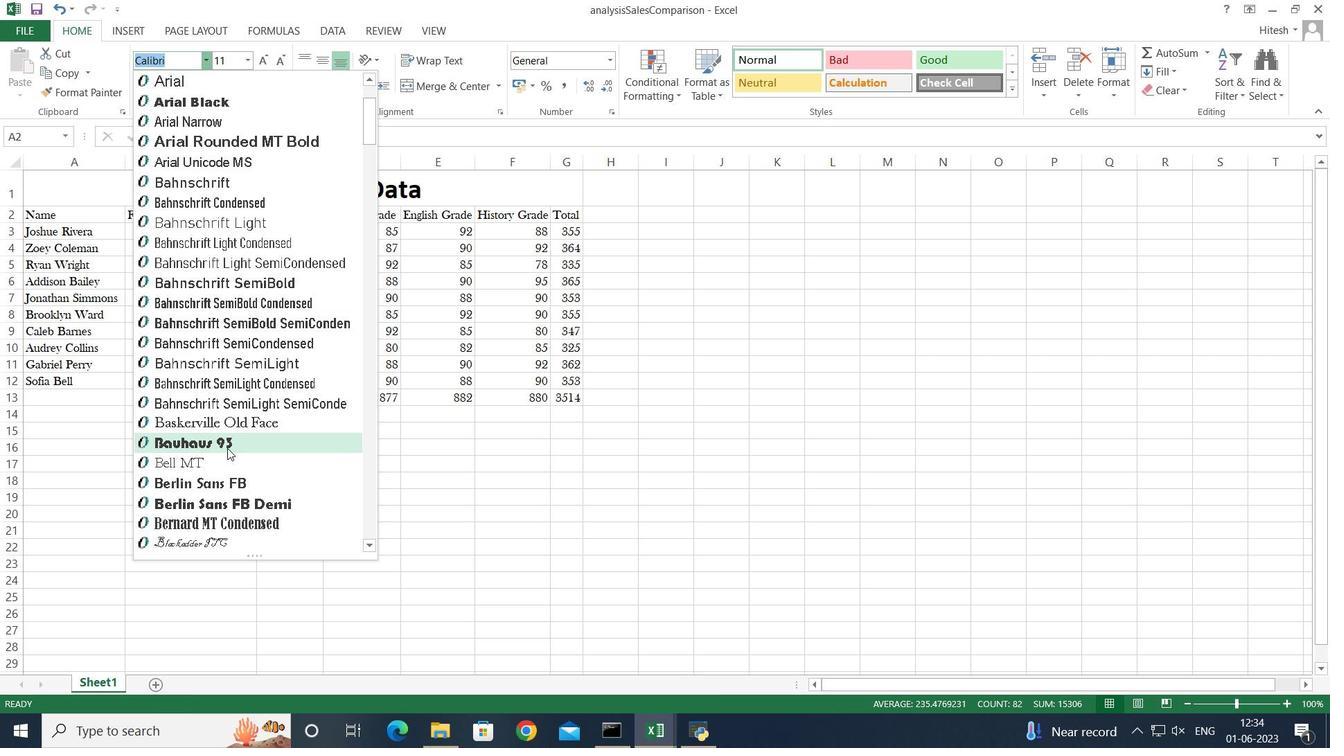 
Action: Mouse pressed left at (225, 456)
Screenshot: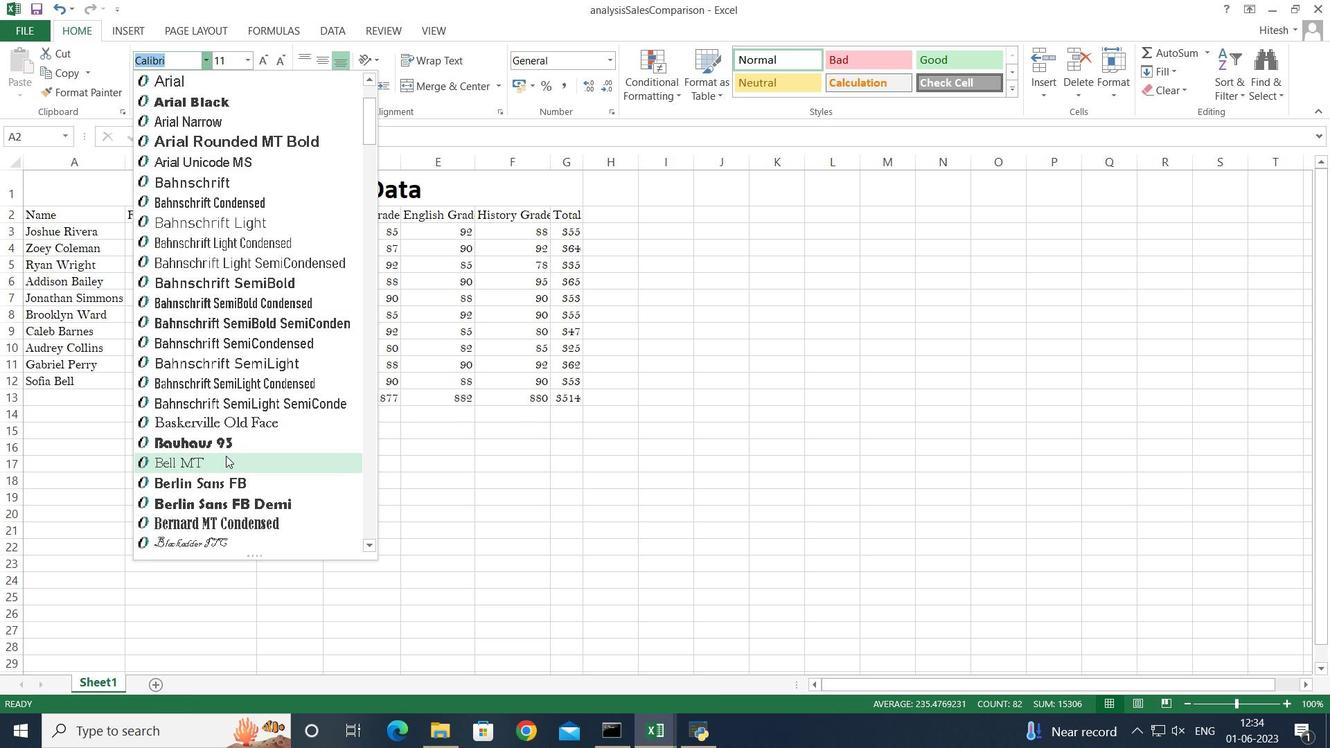 
Action: Mouse moved to (245, 56)
Screenshot: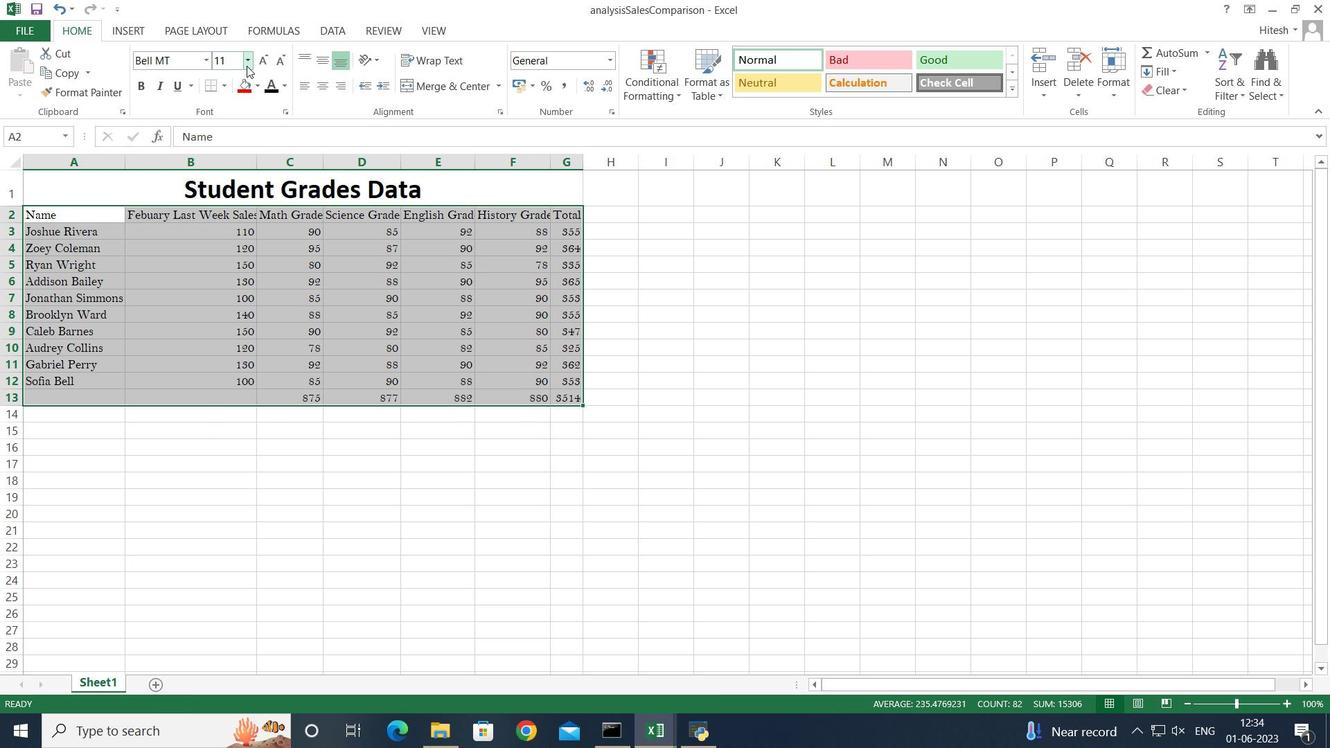 
Action: Mouse pressed left at (245, 56)
Screenshot: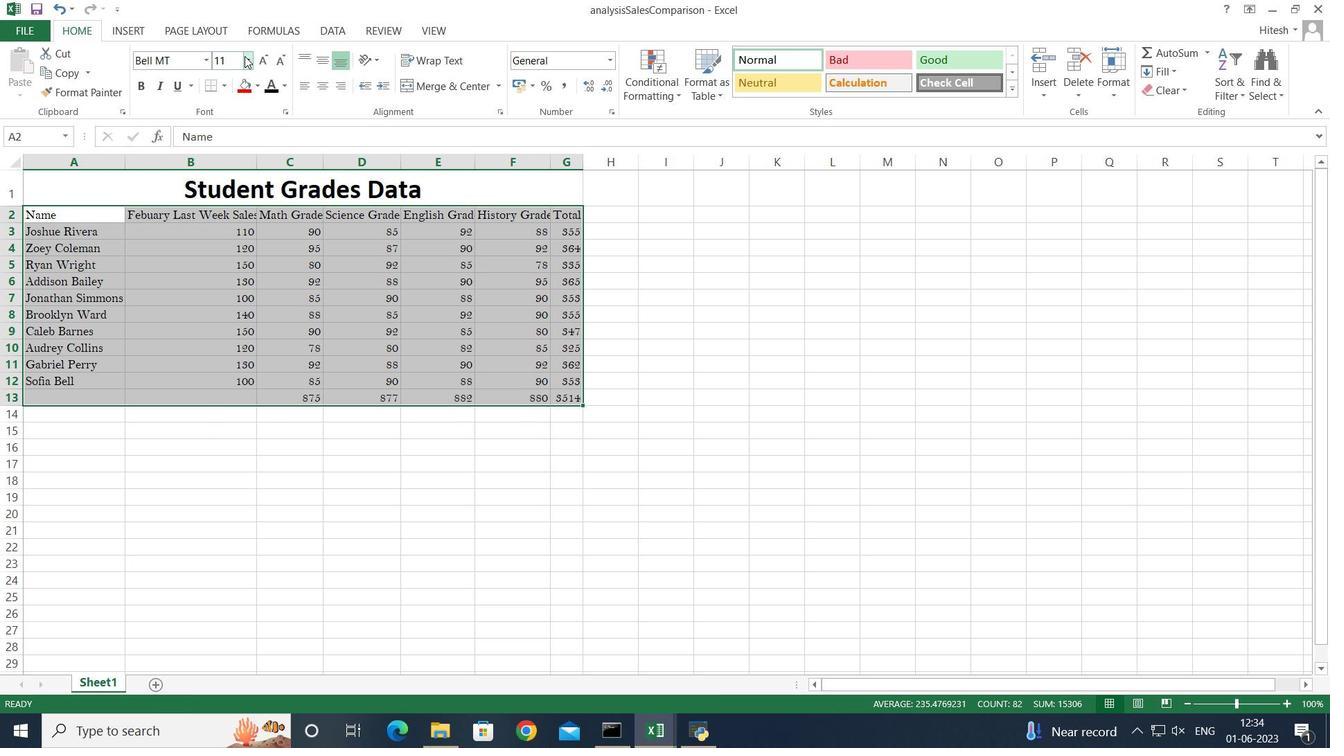 
Action: Mouse moved to (217, 174)
Screenshot: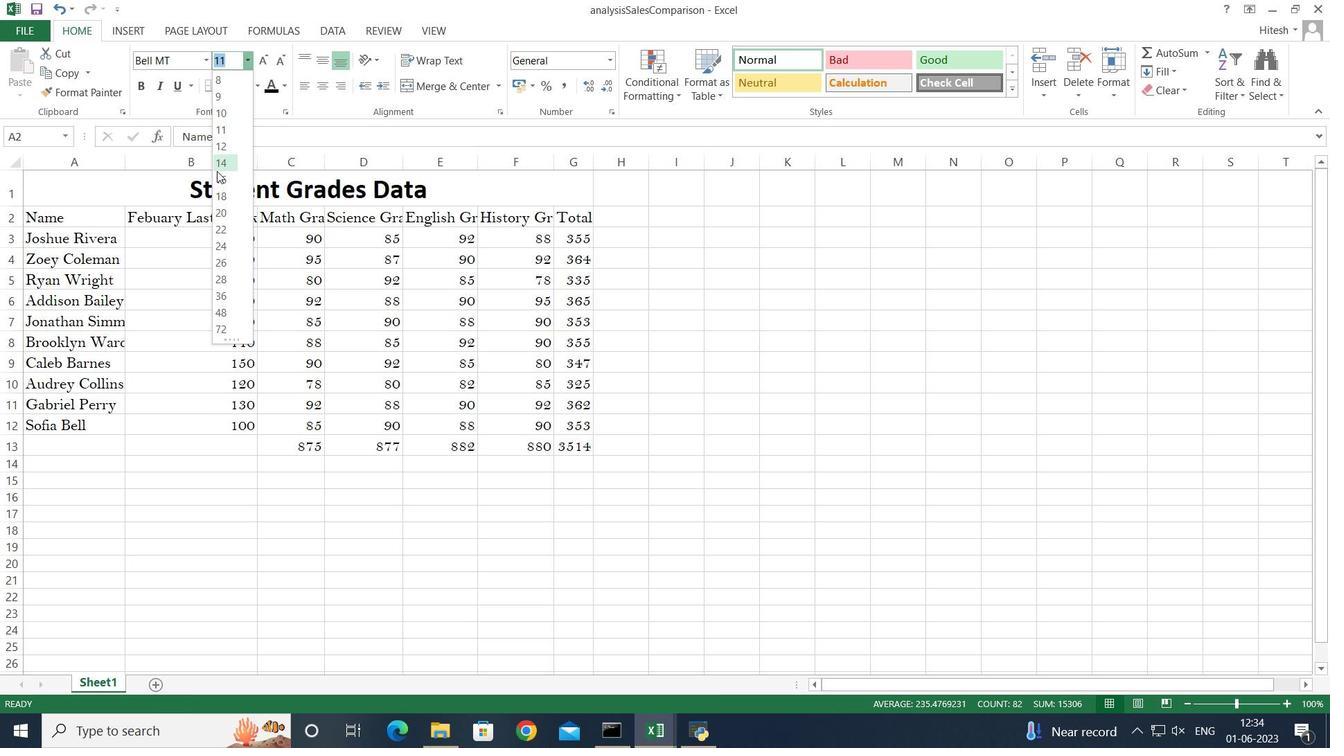 
Action: Mouse pressed left at (217, 174)
Screenshot: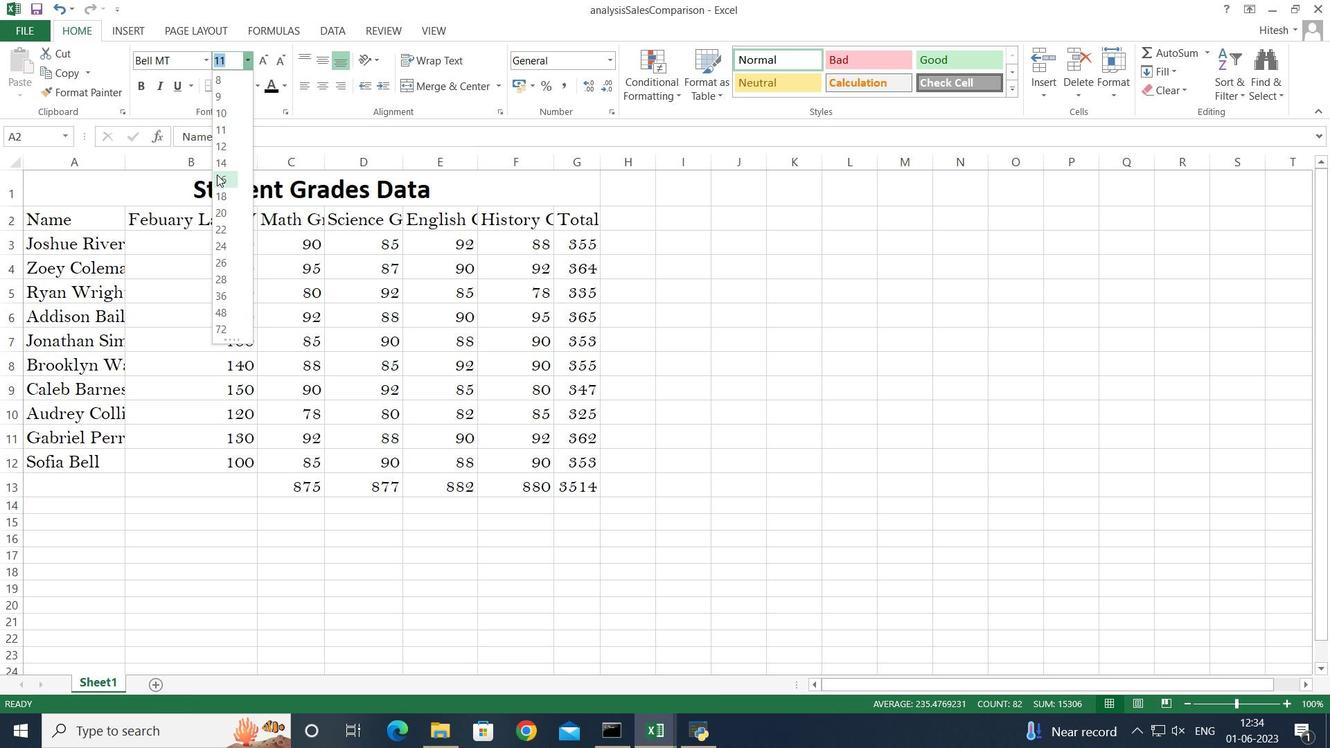 
Action: Mouse moved to (186, 475)
Screenshot: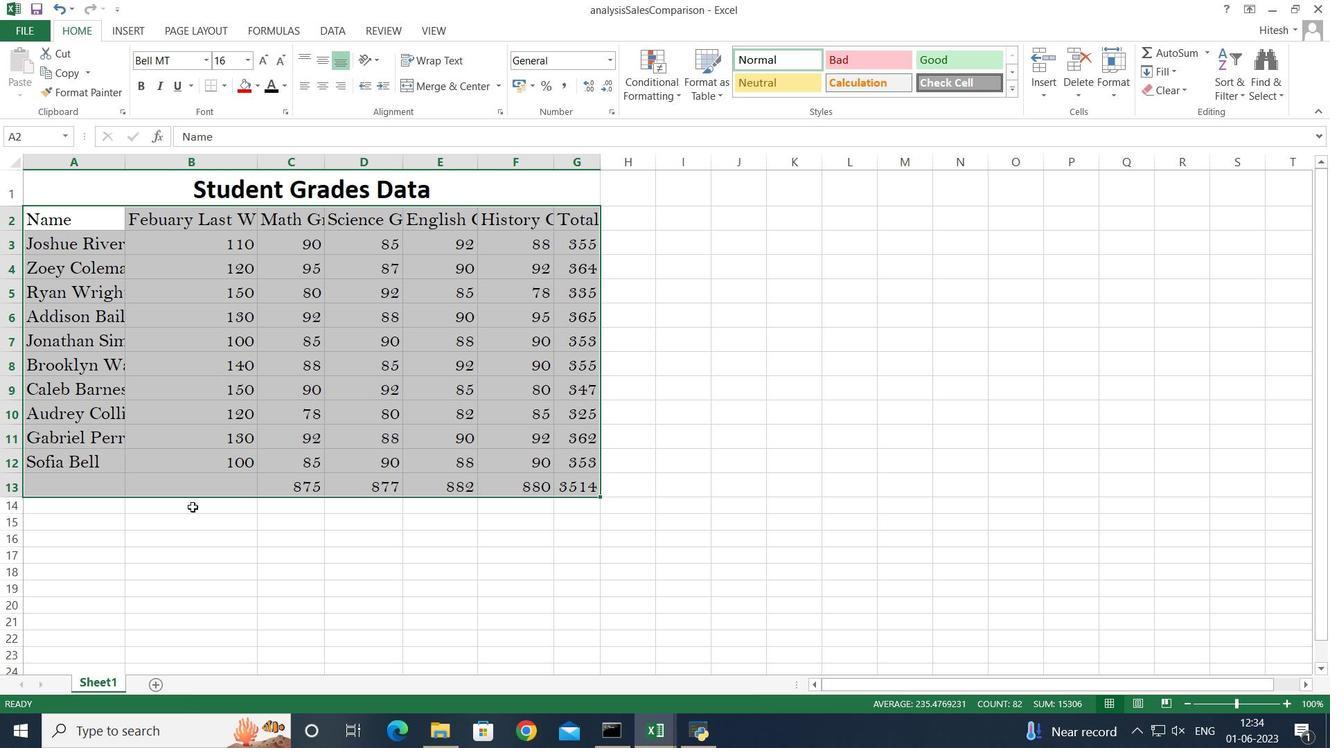 
Action: Mouse pressed left at (186, 475)
Screenshot: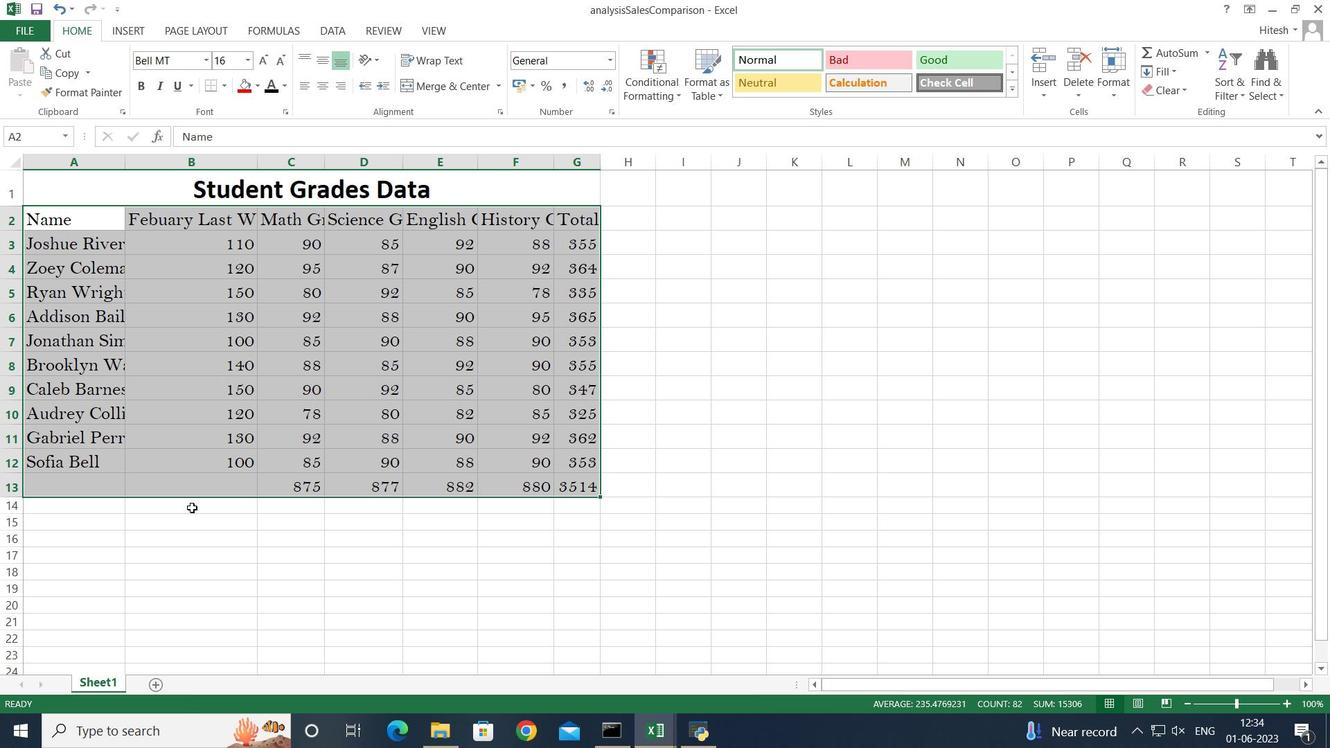 
Action: Mouse moved to (169, 510)
Screenshot: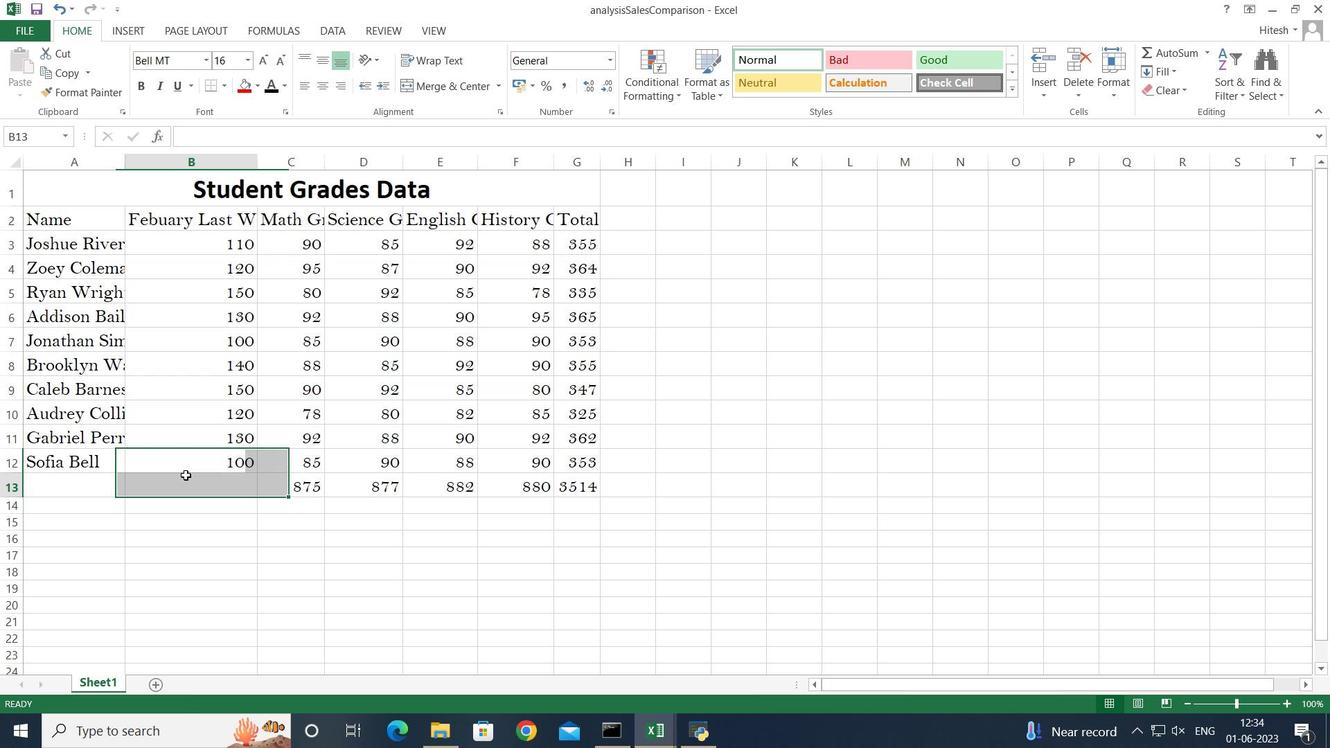 
Action: Mouse pressed left at (169, 510)
Screenshot: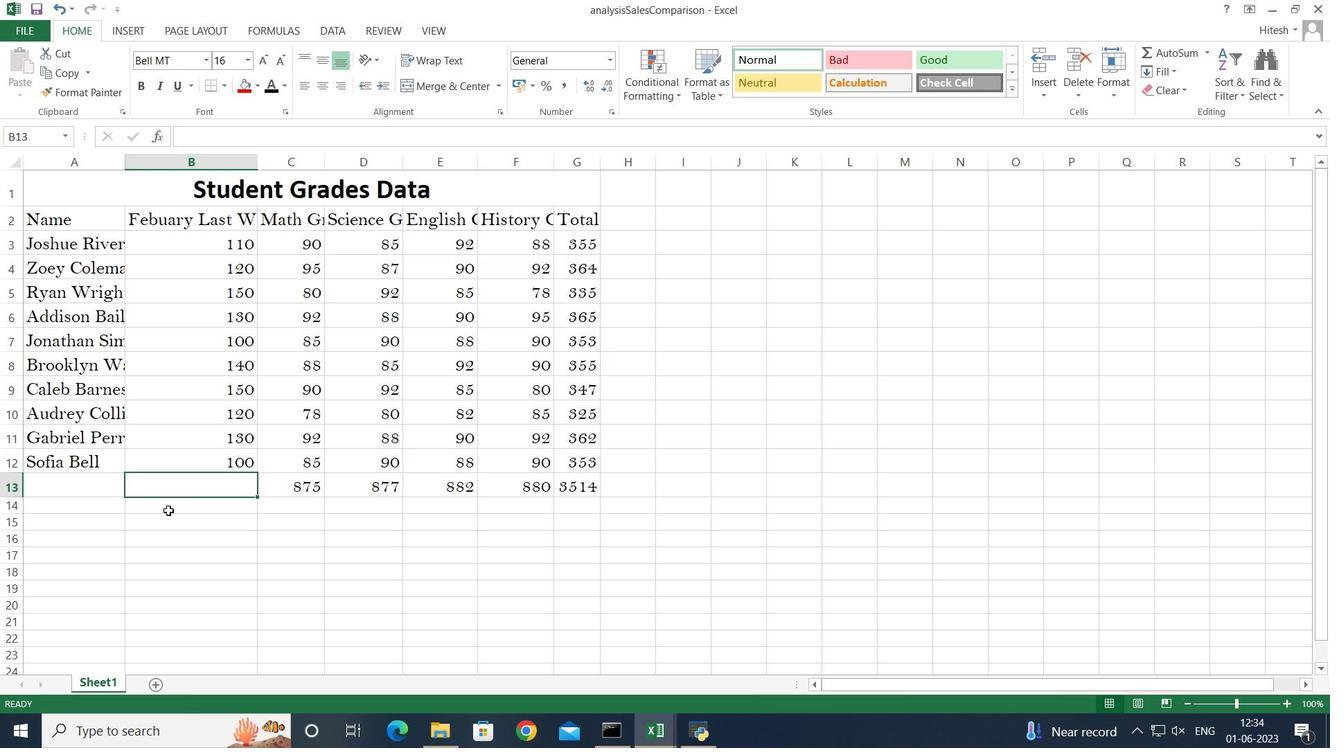 
Action: Mouse moved to (63, 193)
Screenshot: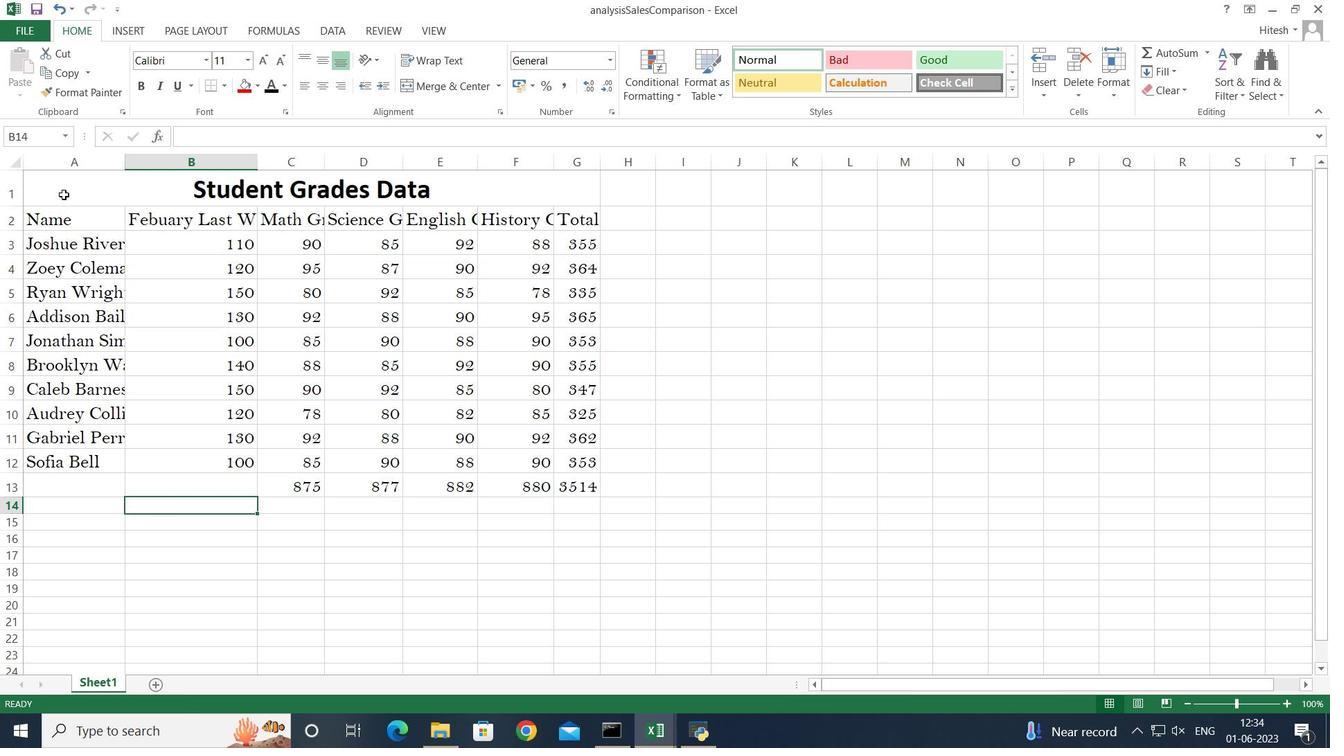 
Action: Mouse pressed left at (63, 193)
Screenshot: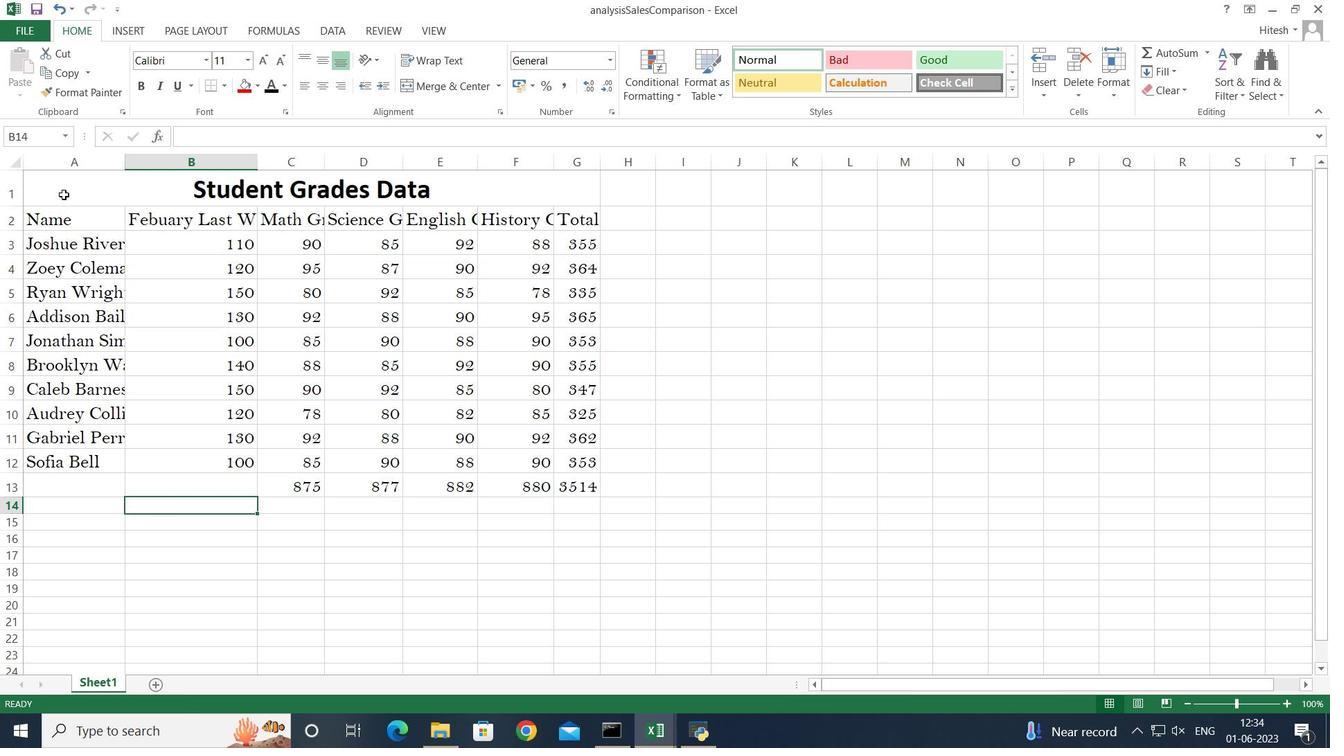 
Action: Mouse moved to (319, 60)
Screenshot: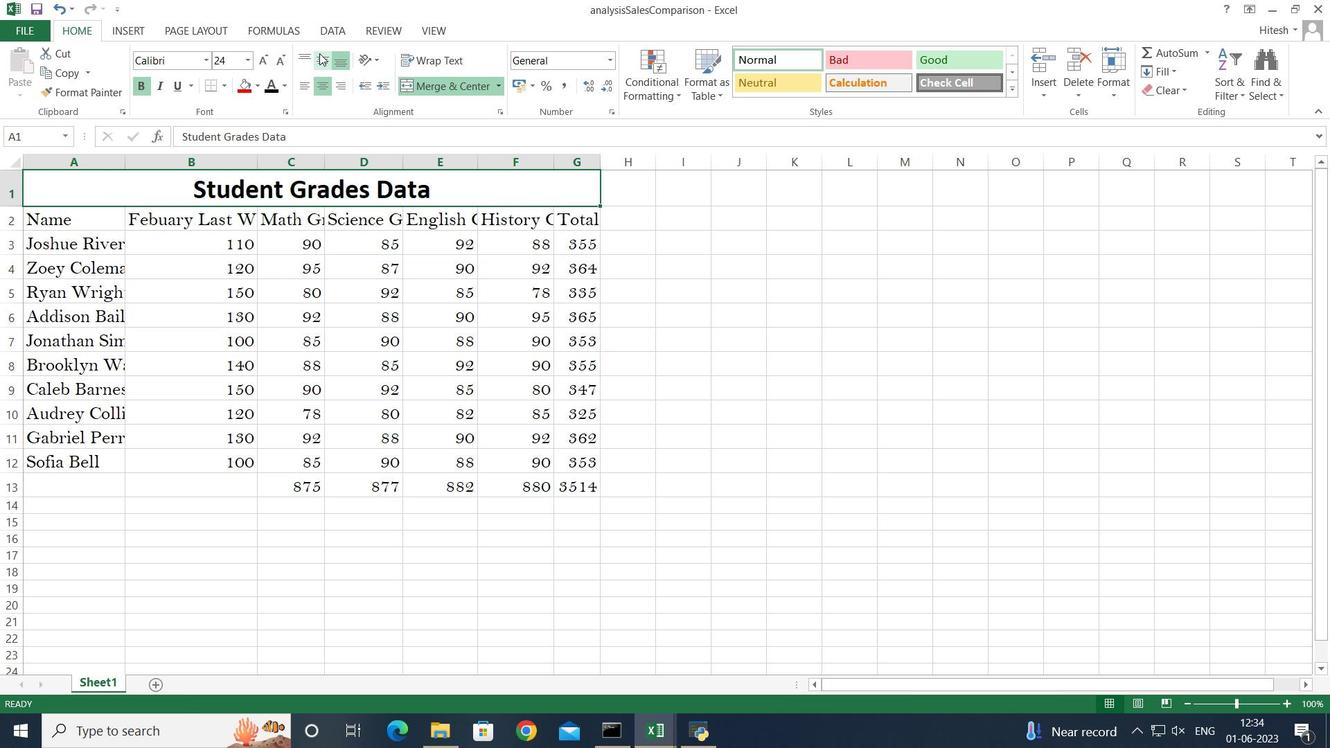 
Action: Mouse pressed left at (319, 60)
Screenshot: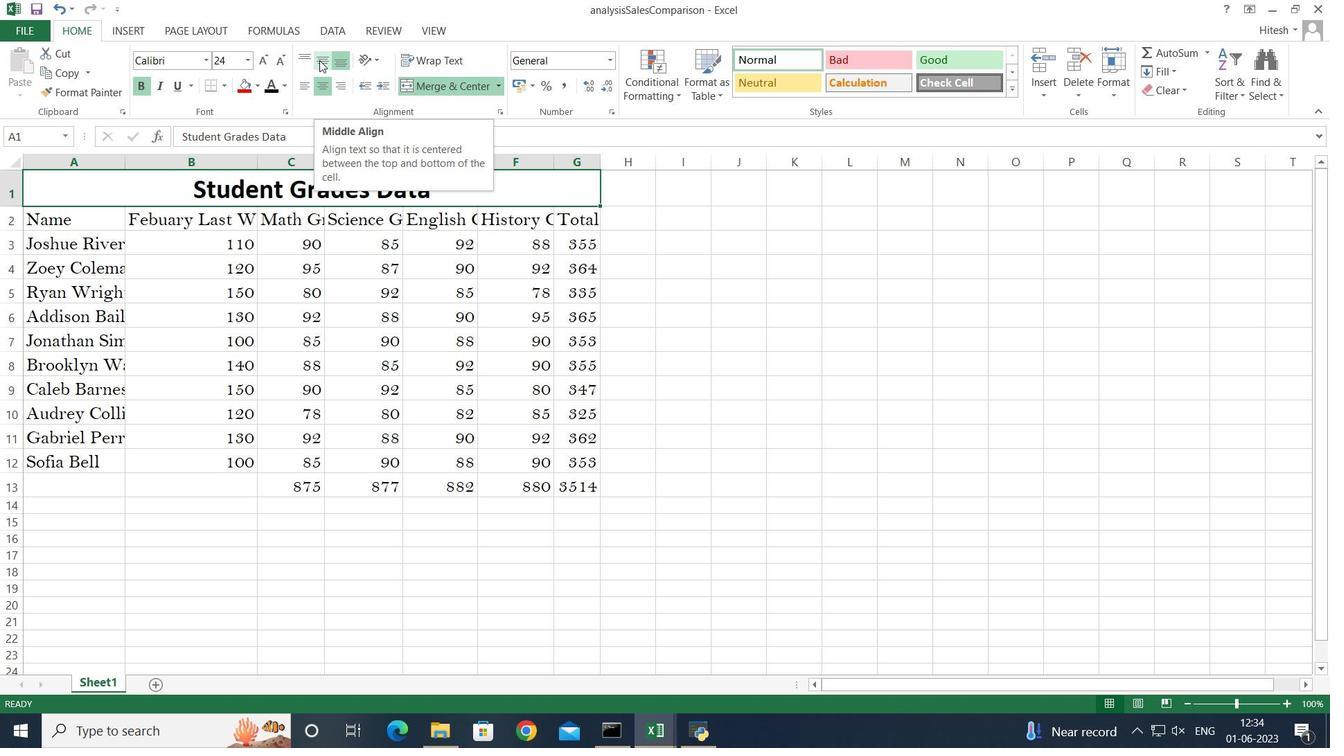 
Action: Mouse moved to (67, 217)
Screenshot: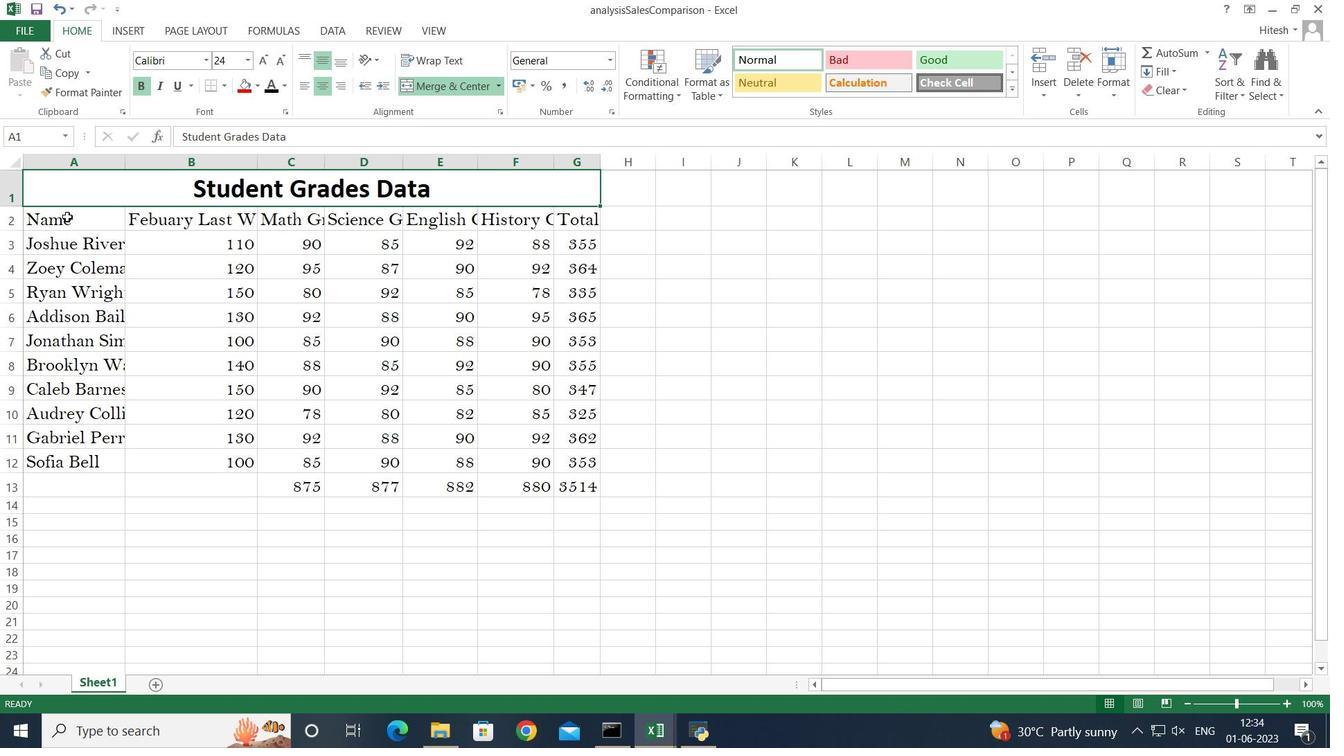 
Action: Mouse pressed left at (67, 217)
Screenshot: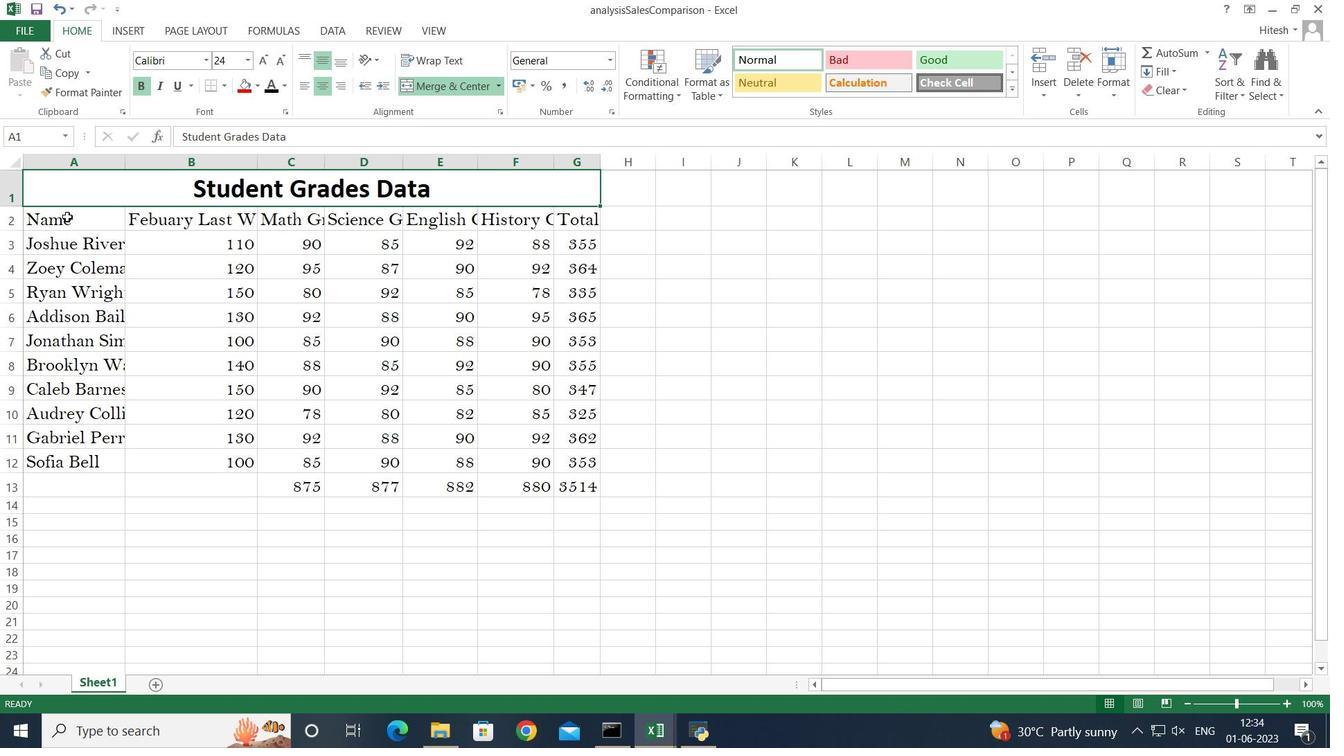 
Action: Key pressed <Key.shift><Key.right><Key.right><Key.right><Key.right><Key.right><Key.right><Key.down><Key.down><Key.down><Key.down><Key.down><Key.down><Key.down><Key.down><Key.down><Key.down><Key.down>
Screenshot: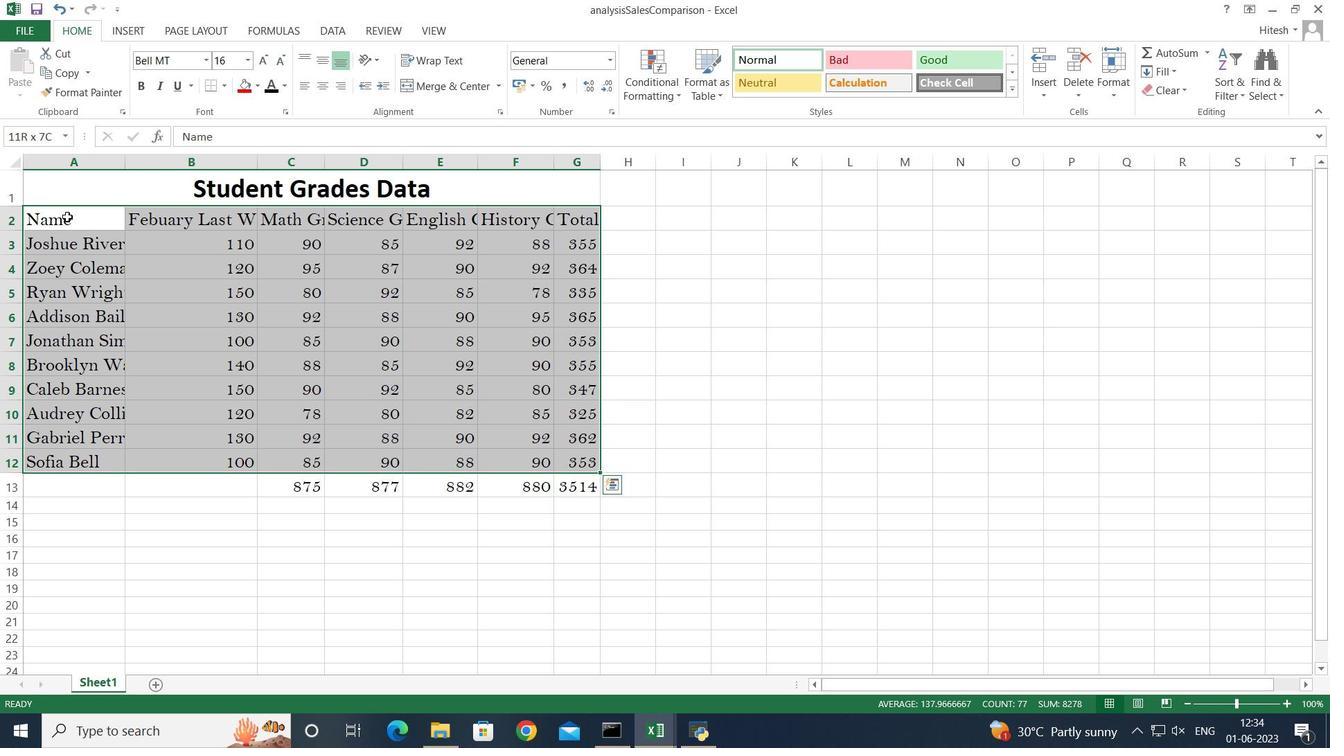 
Action: Mouse moved to (318, 85)
Screenshot: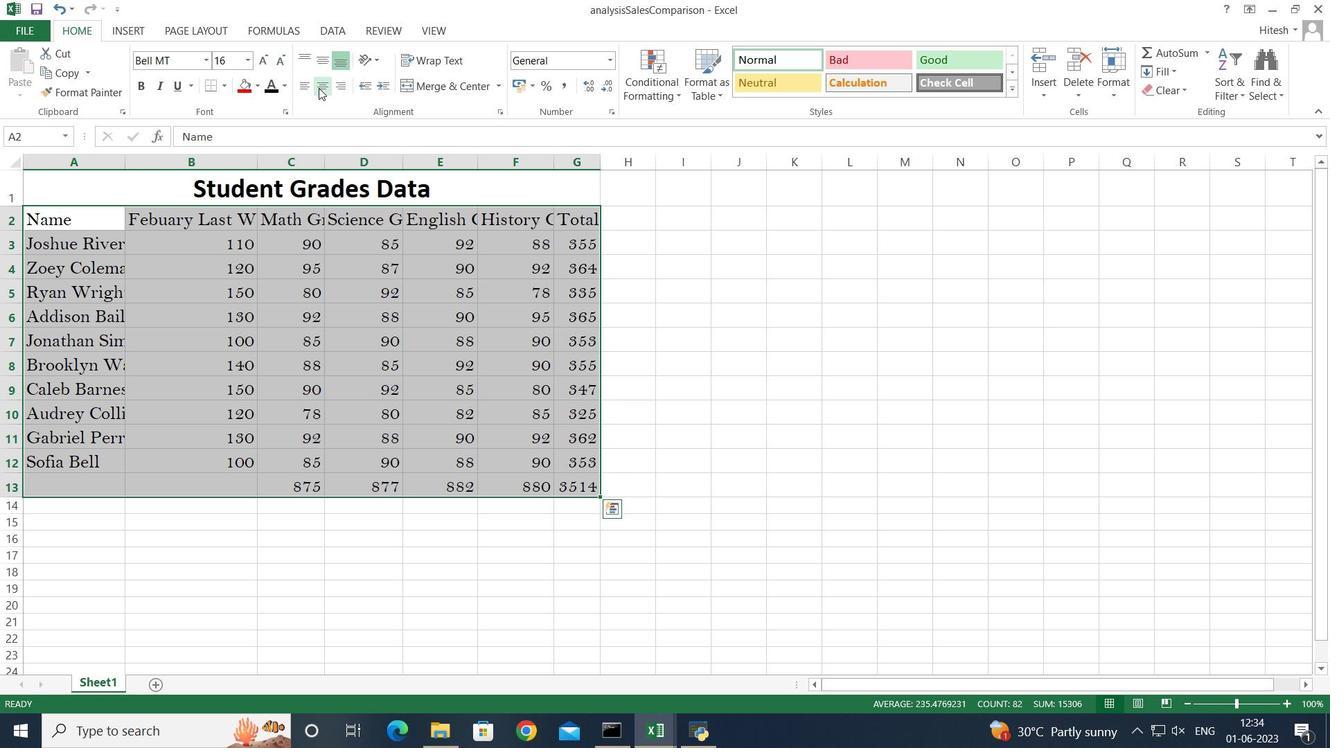 
Action: Mouse pressed left at (318, 85)
Screenshot: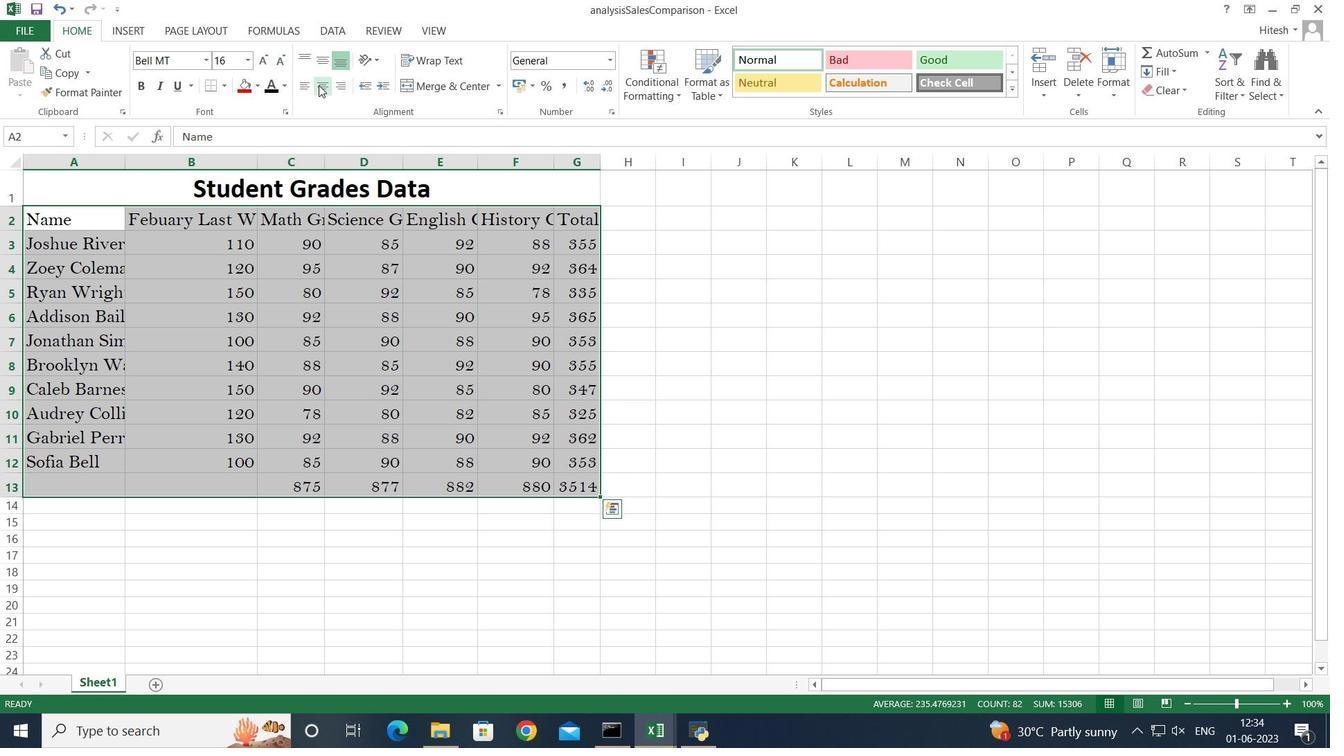 
Action: Mouse moved to (297, 559)
Screenshot: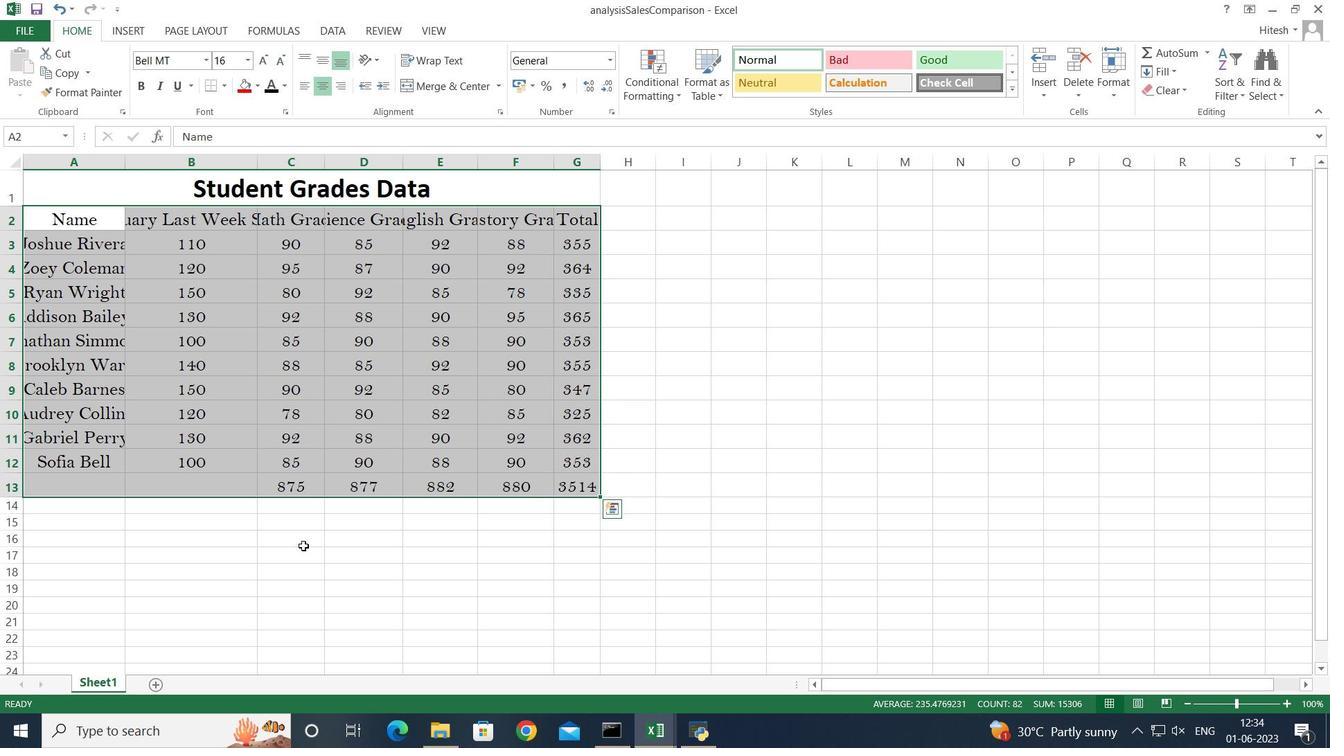 
Action: Mouse pressed left at (297, 559)
Screenshot: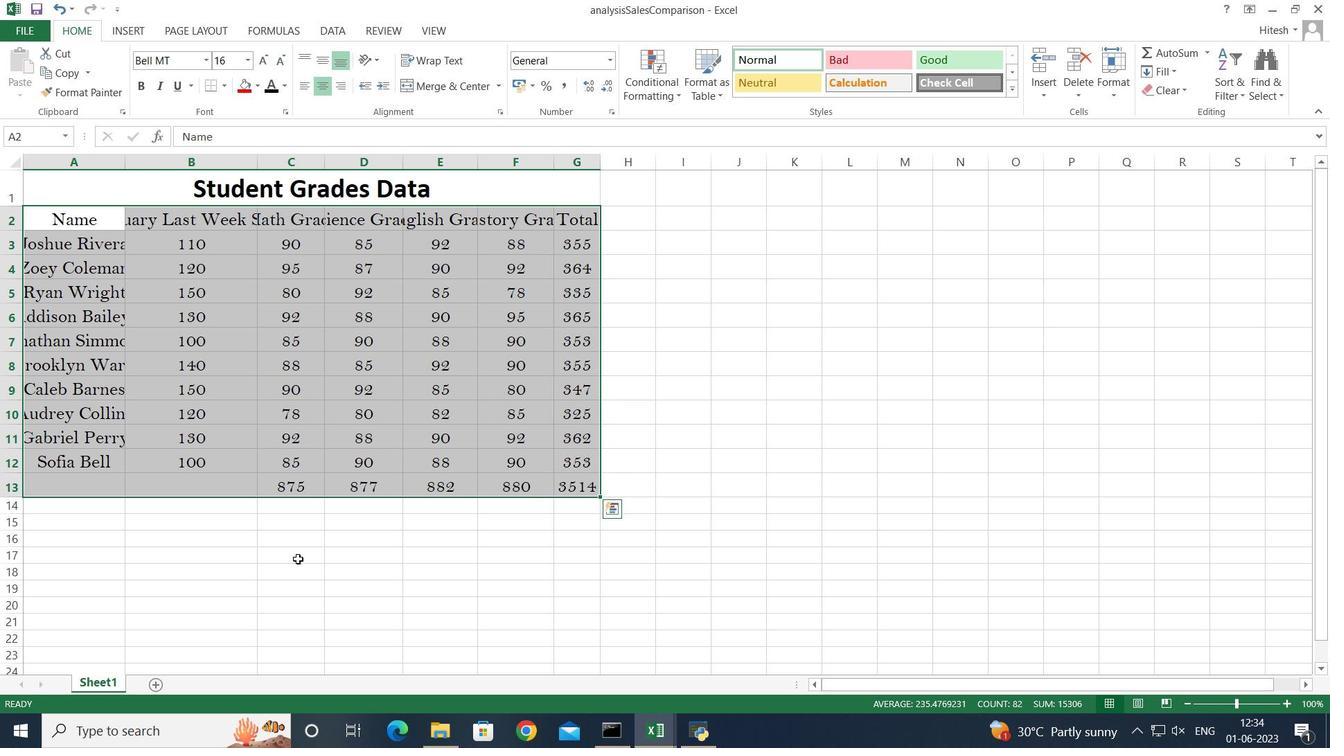 
Action: Mouse moved to (173, 562)
Screenshot: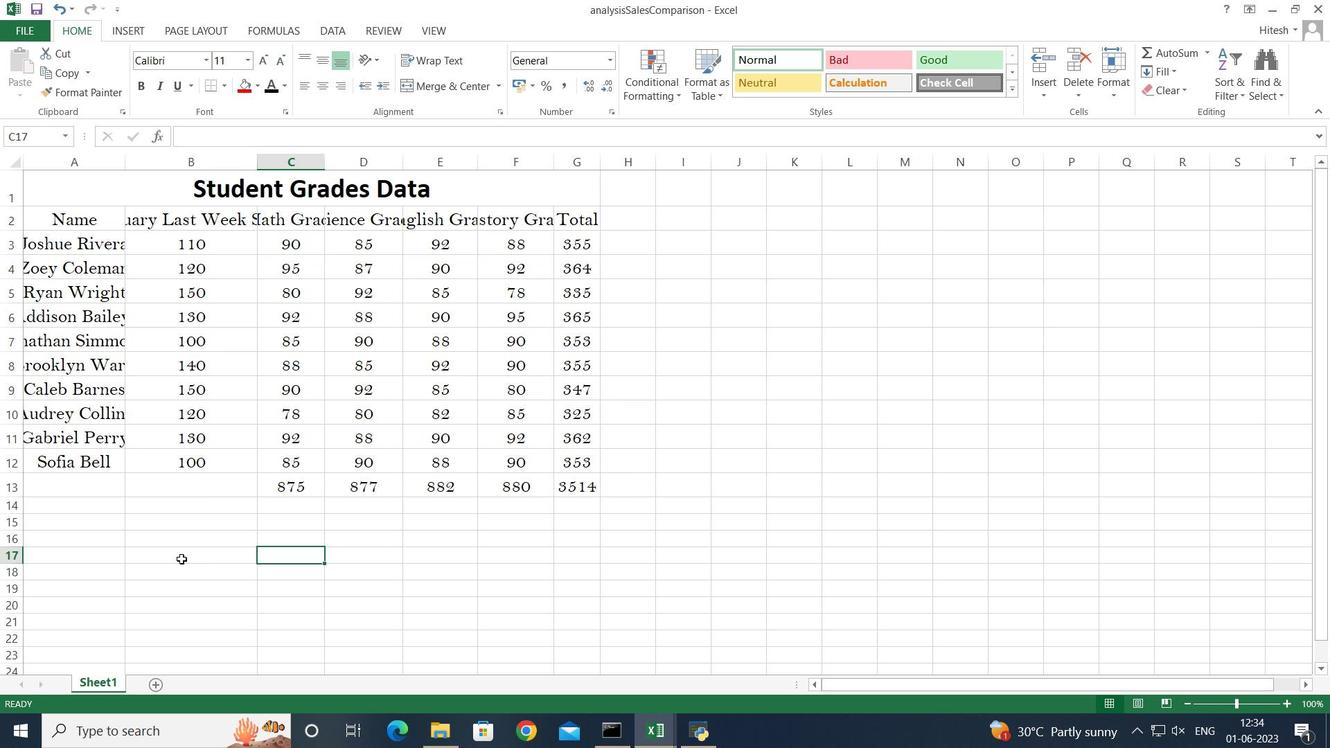 
